 Task: Replay the basic training "Attack: Manual Dice Roll".
Action: Mouse moved to (705, 469)
Screenshot: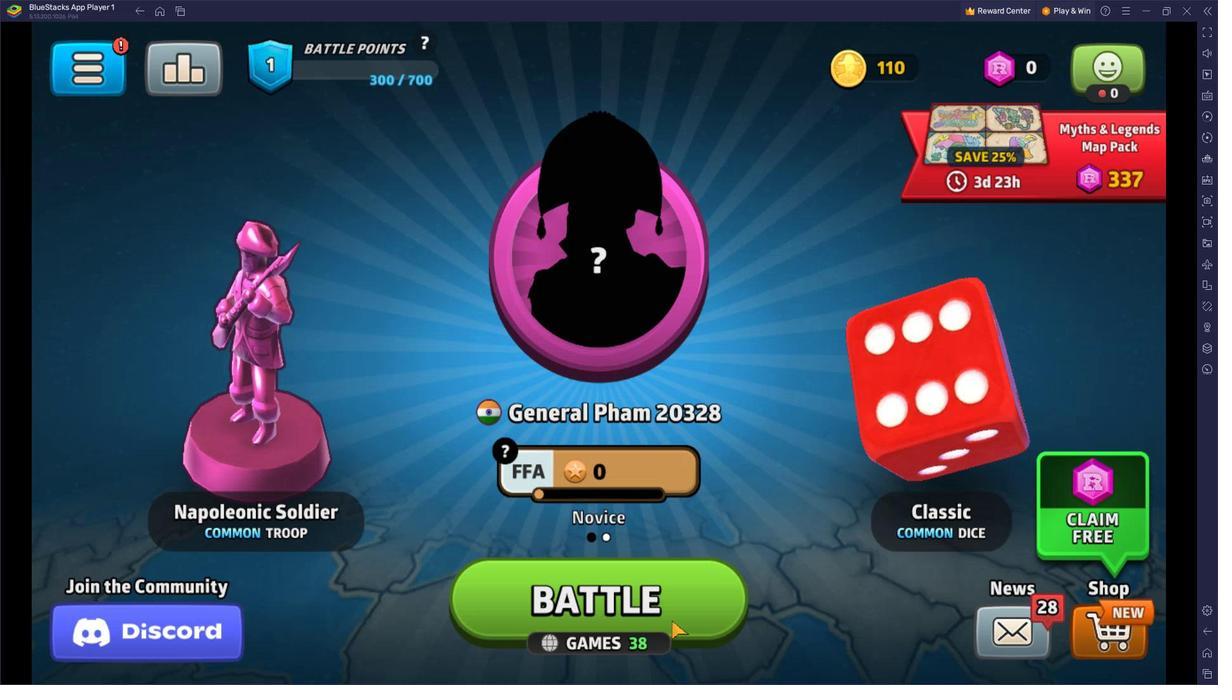 
Action: Mouse pressed left at (705, 469)
Screenshot: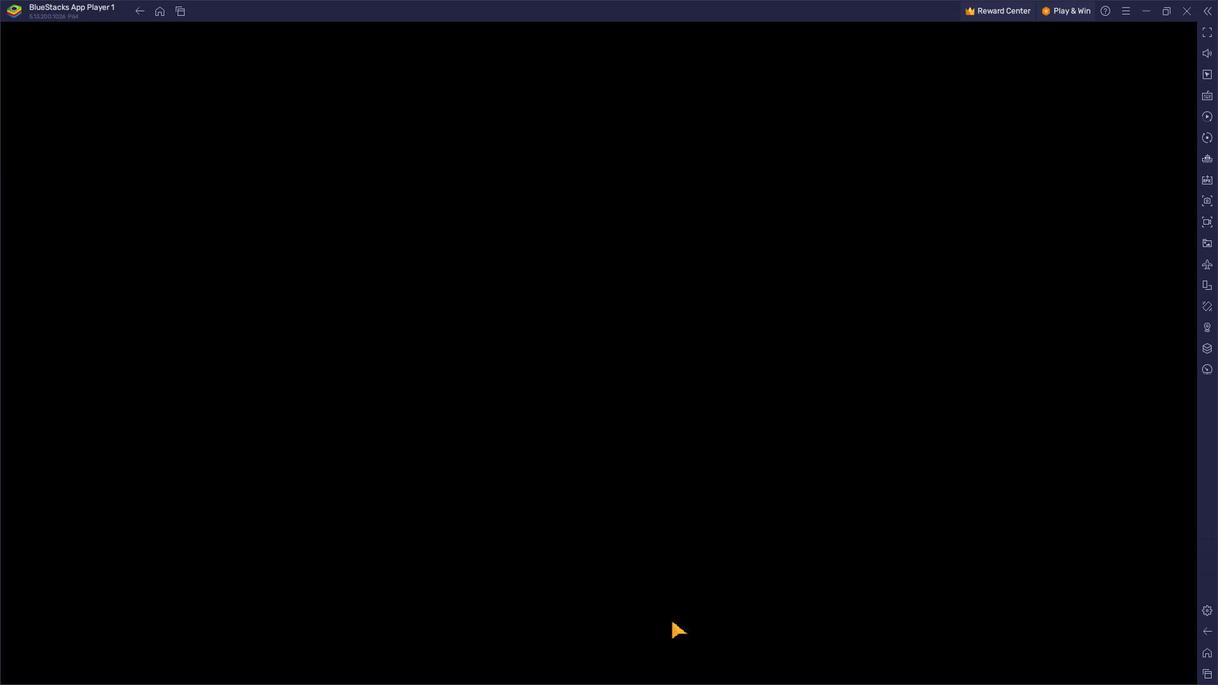 
Action: Mouse moved to (472, 446)
Screenshot: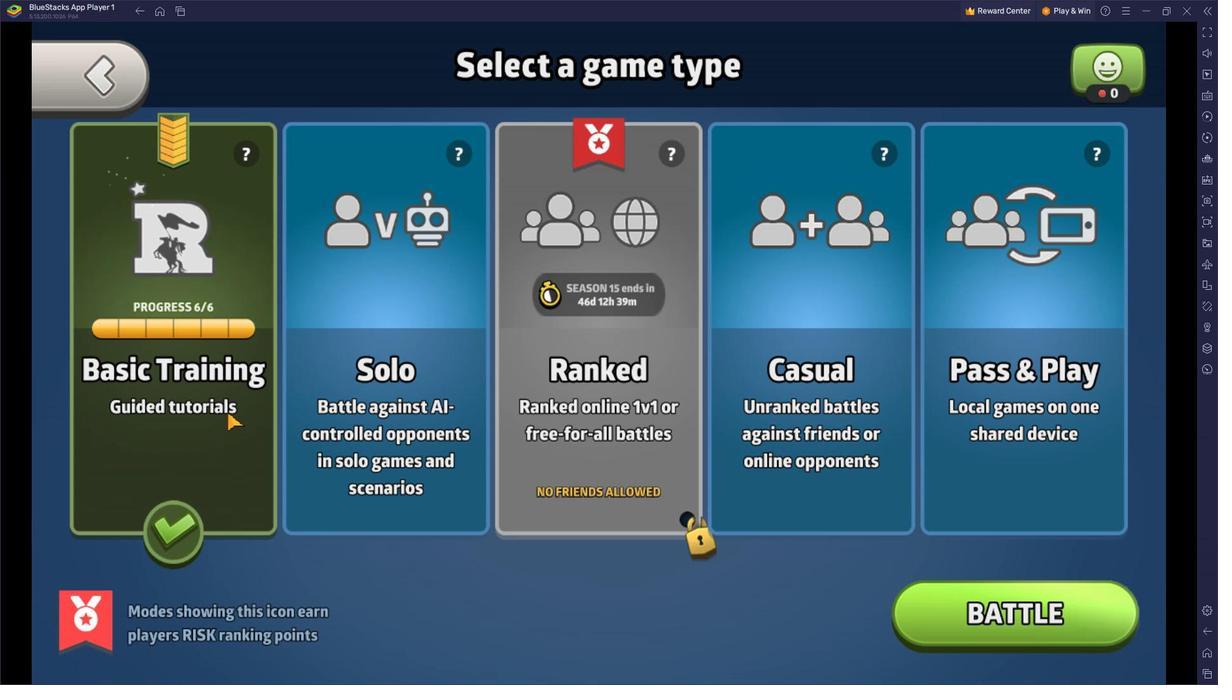 
Action: Mouse pressed left at (472, 446)
Screenshot: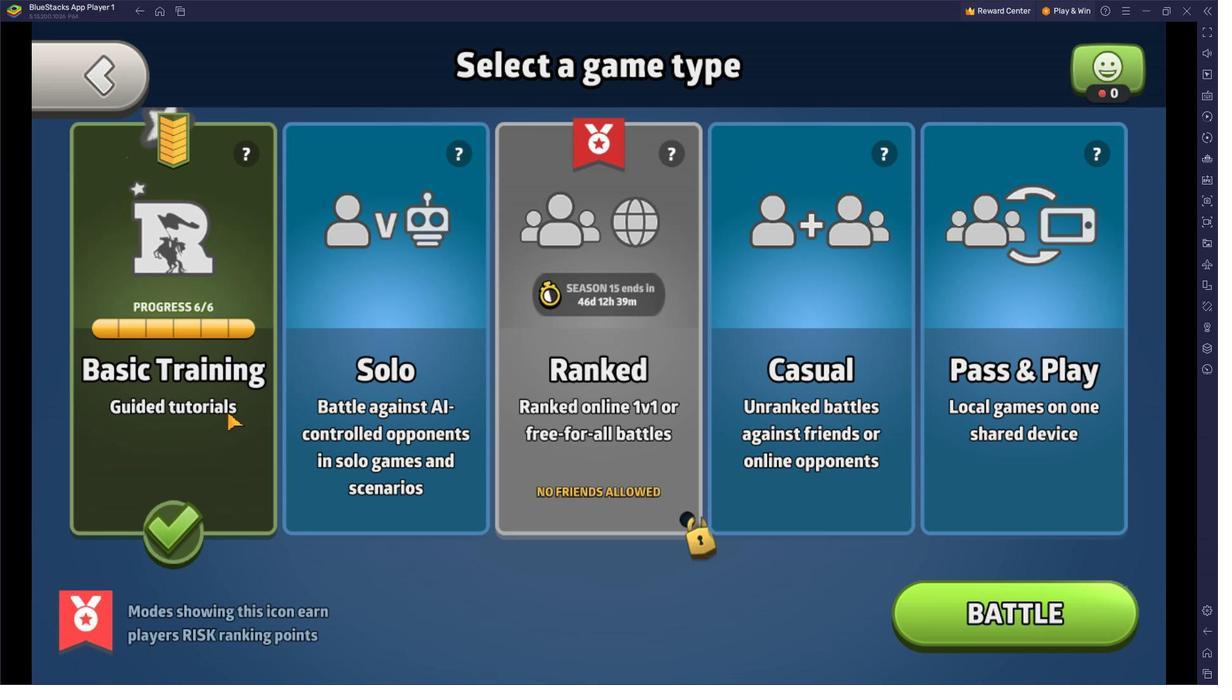 
Action: Mouse moved to (858, 468)
Screenshot: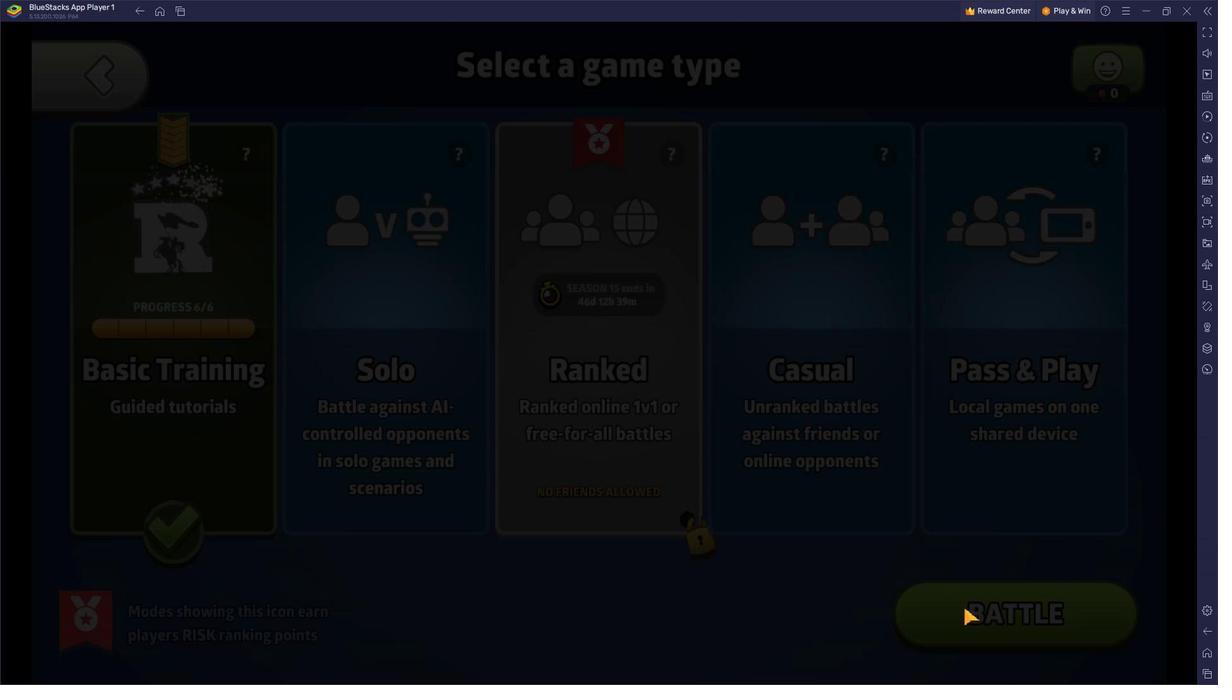 
Action: Mouse pressed left at (858, 468)
Screenshot: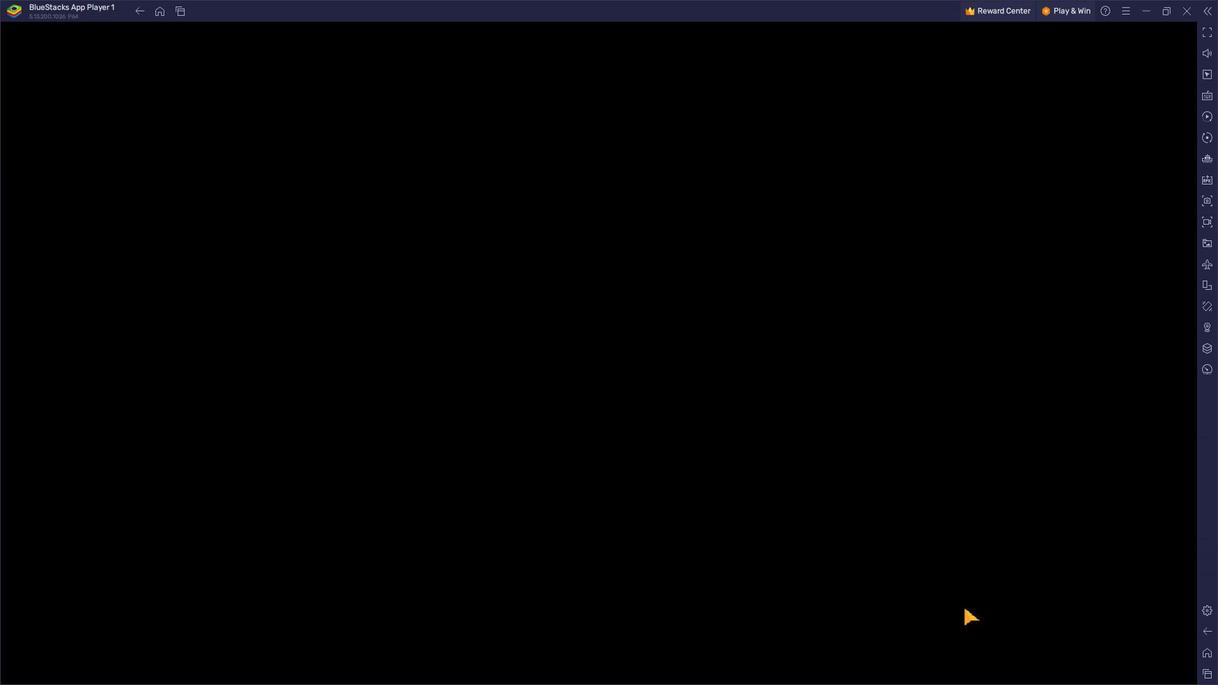 
Action: Mouse moved to (634, 469)
Screenshot: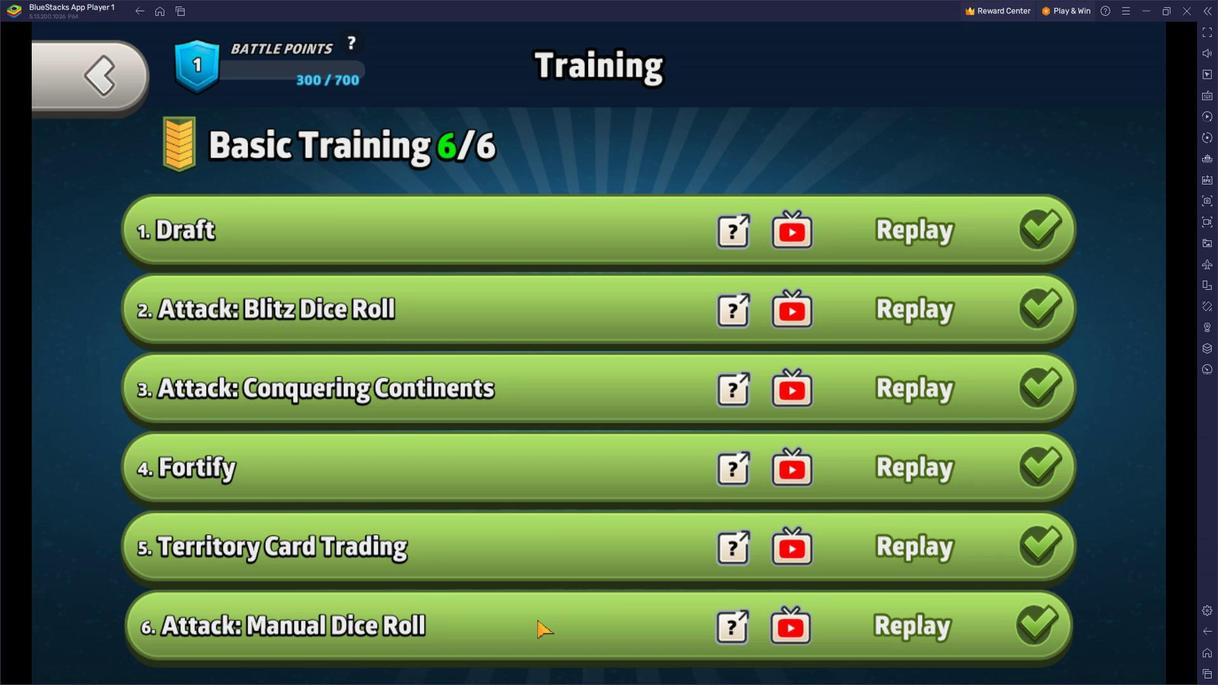 
Action: Mouse pressed left at (634, 469)
Screenshot: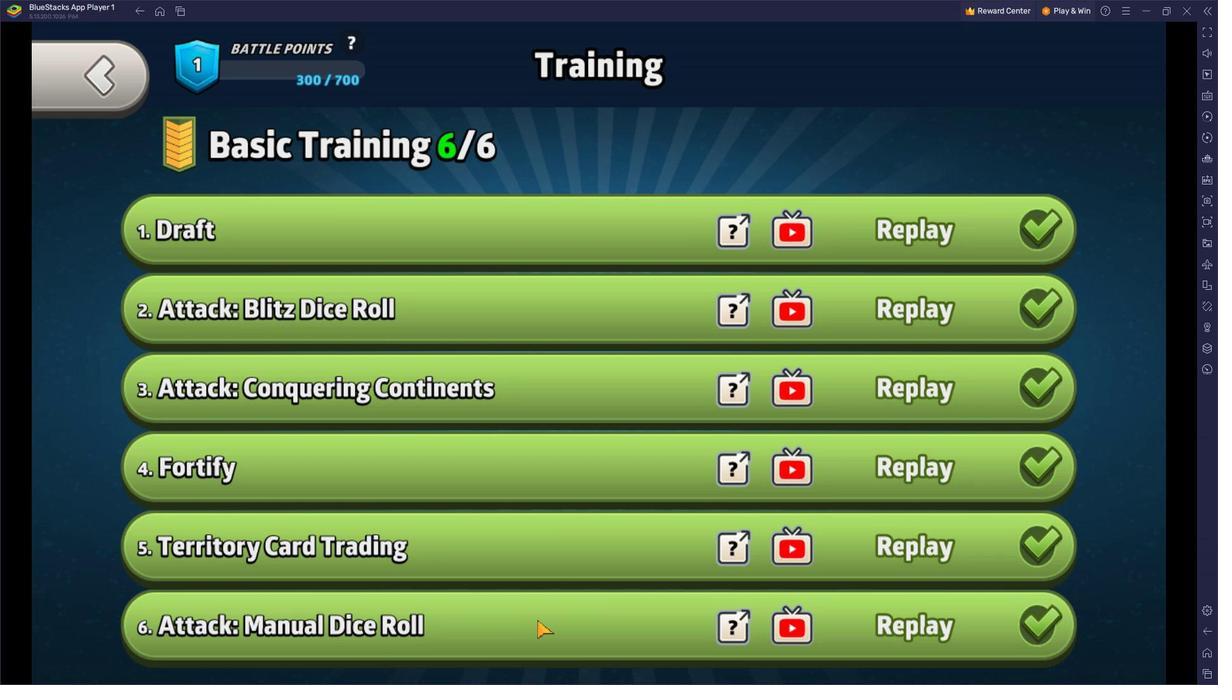 
Action: Mouse moved to (868, 453)
Screenshot: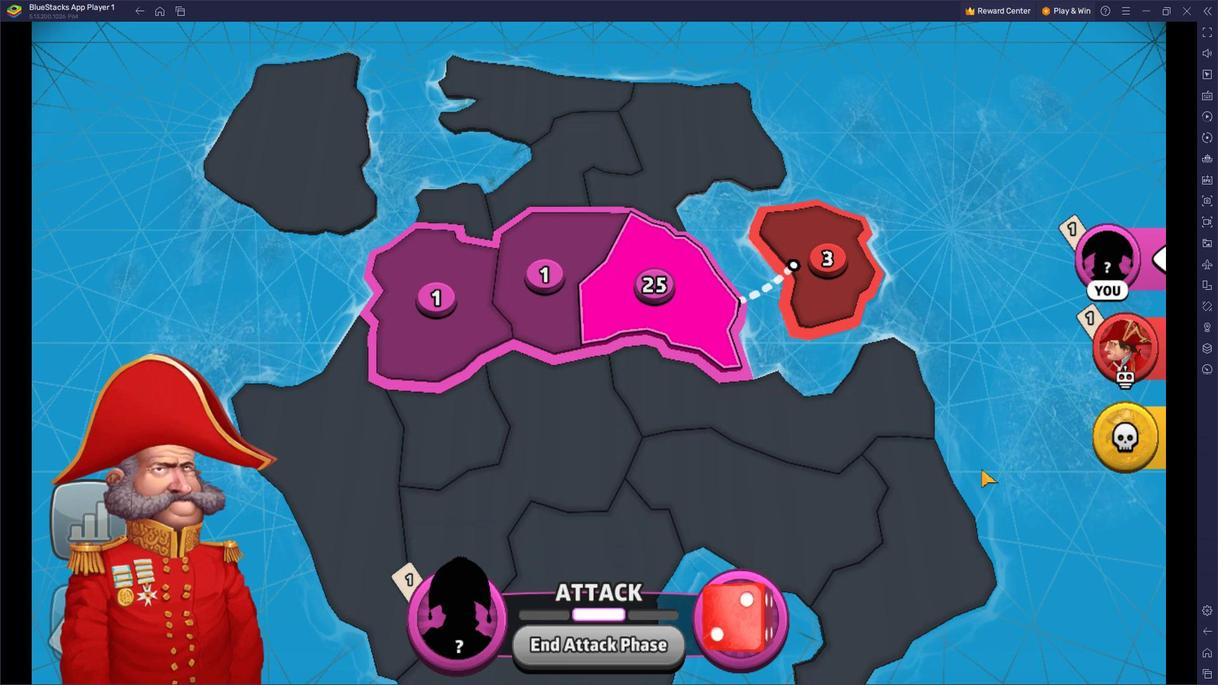 
Action: Mouse pressed left at (868, 453)
Screenshot: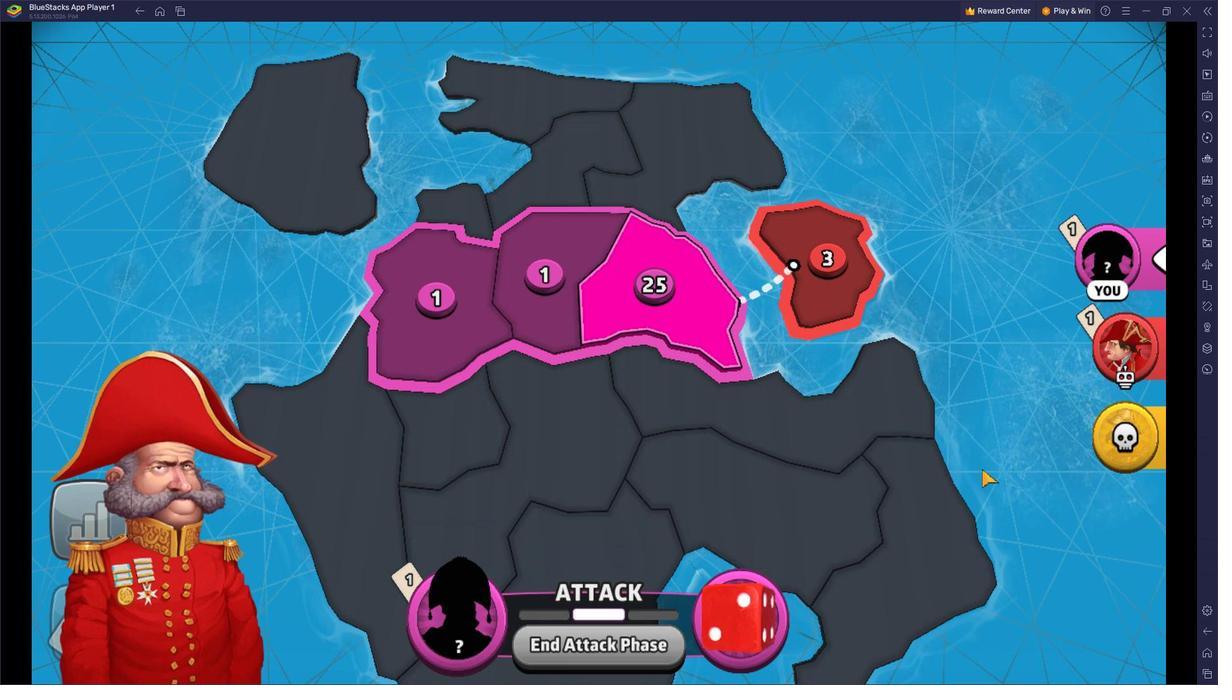 
Action: Mouse moved to (715, 433)
Screenshot: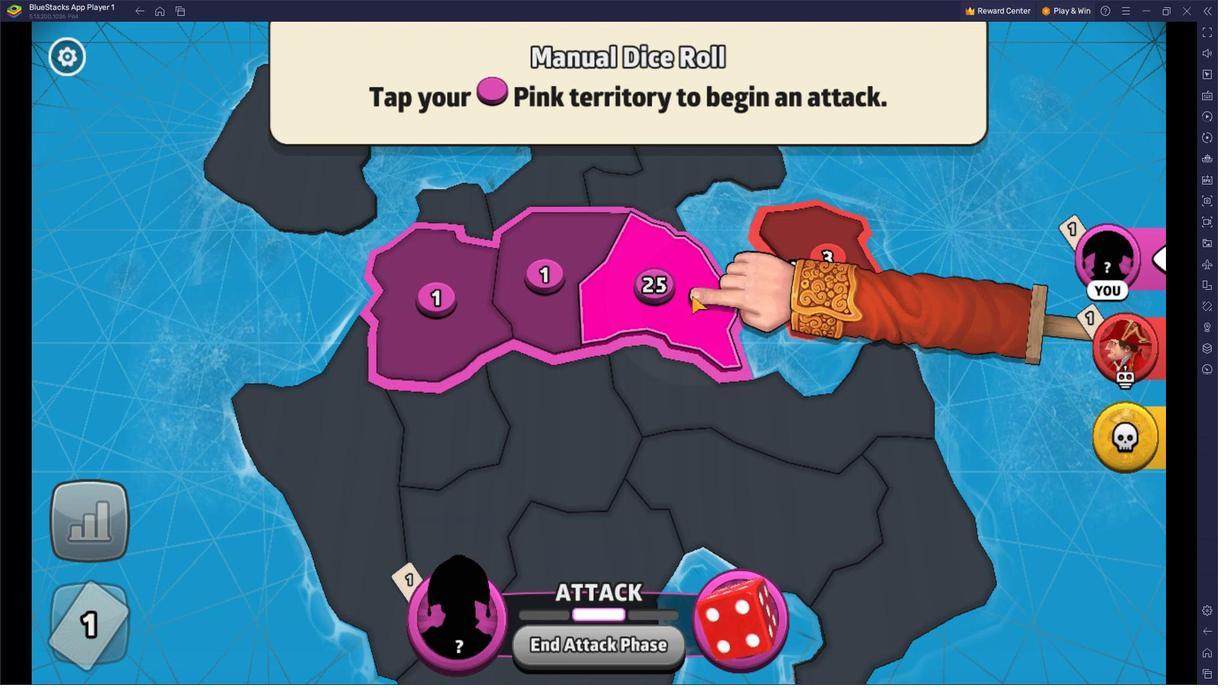
Action: Mouse pressed left at (715, 433)
Screenshot: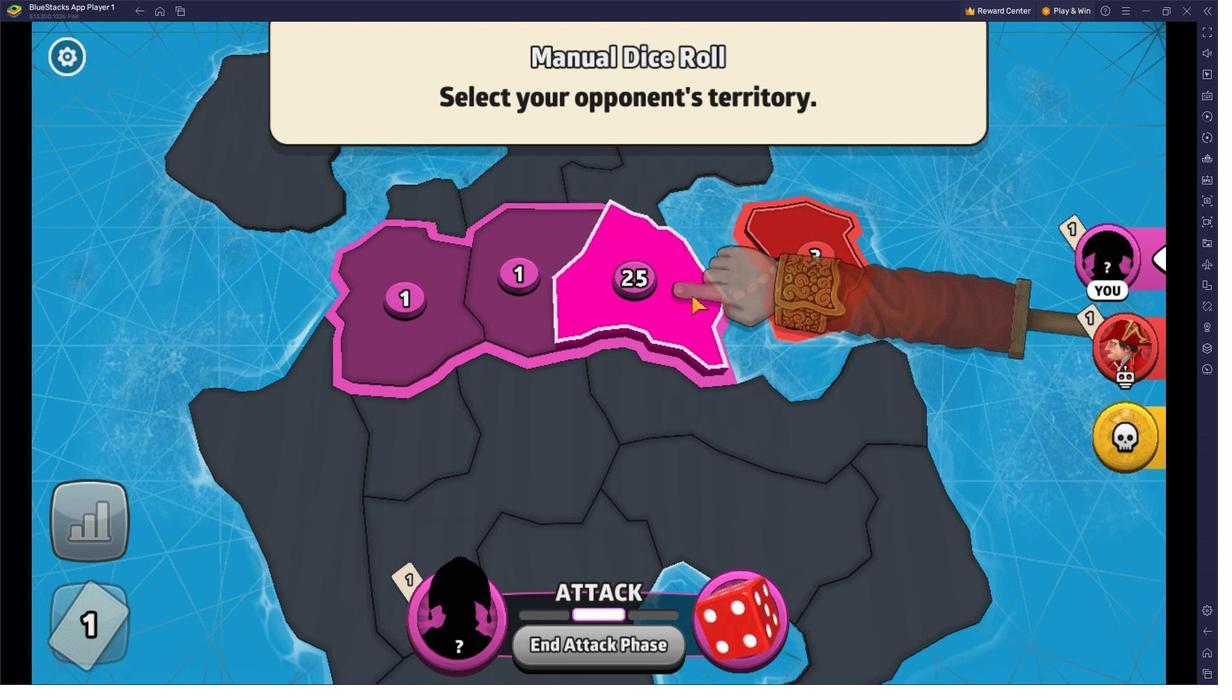 
Action: Mouse moved to (732, 426)
Screenshot: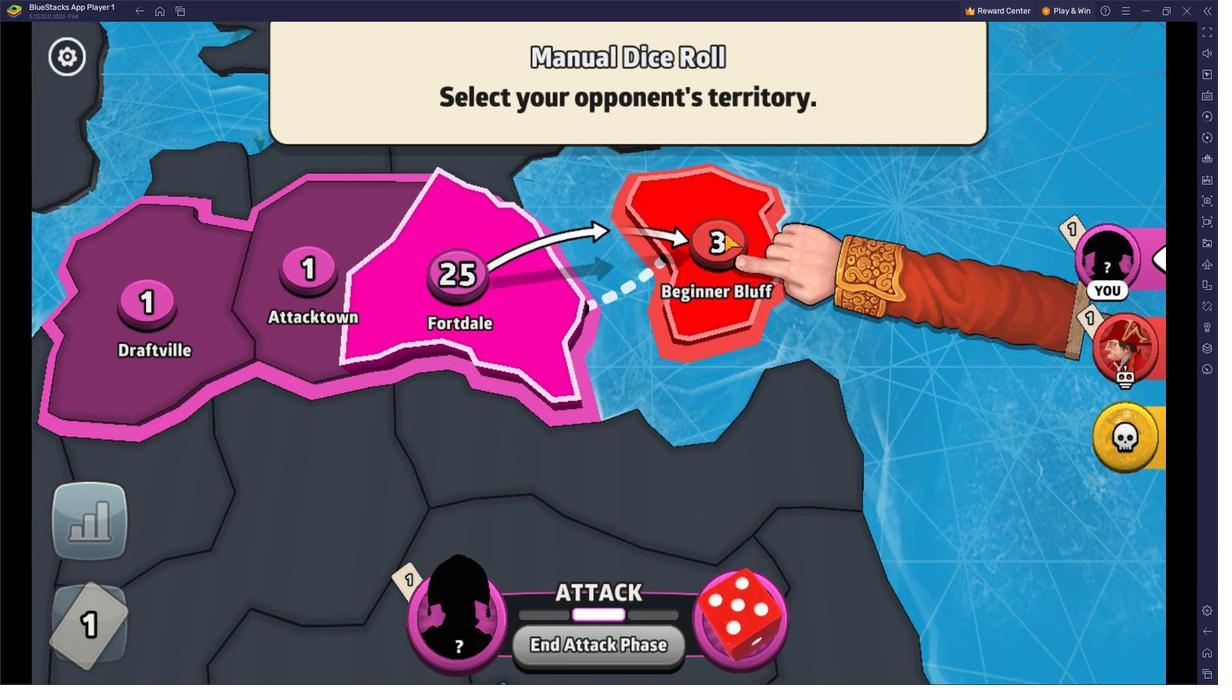 
Action: Mouse pressed left at (732, 426)
Screenshot: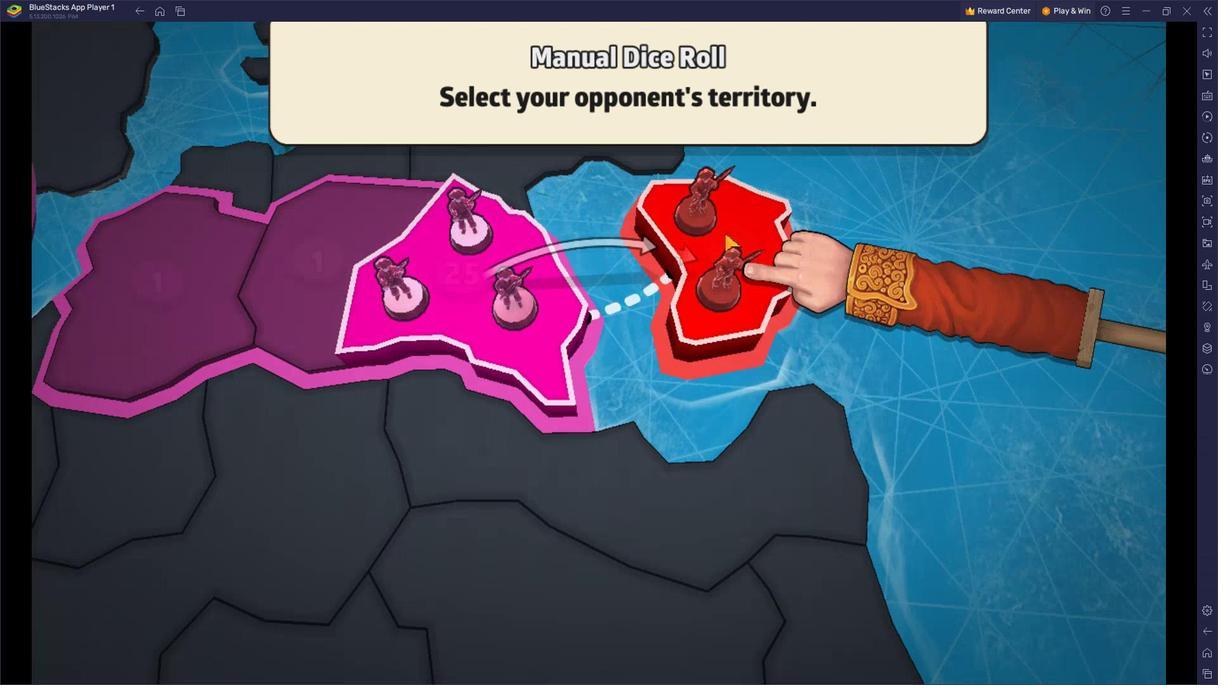 
Action: Mouse moved to (639, 450)
Screenshot: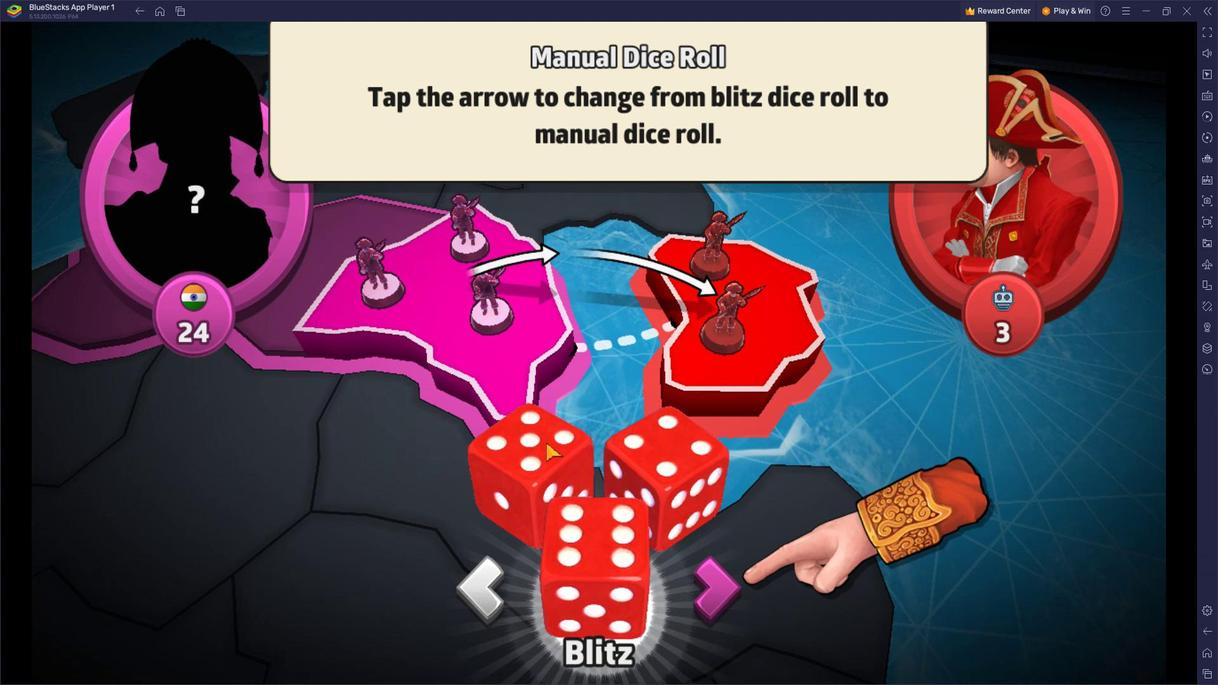 
Action: Mouse pressed left at (639, 450)
Screenshot: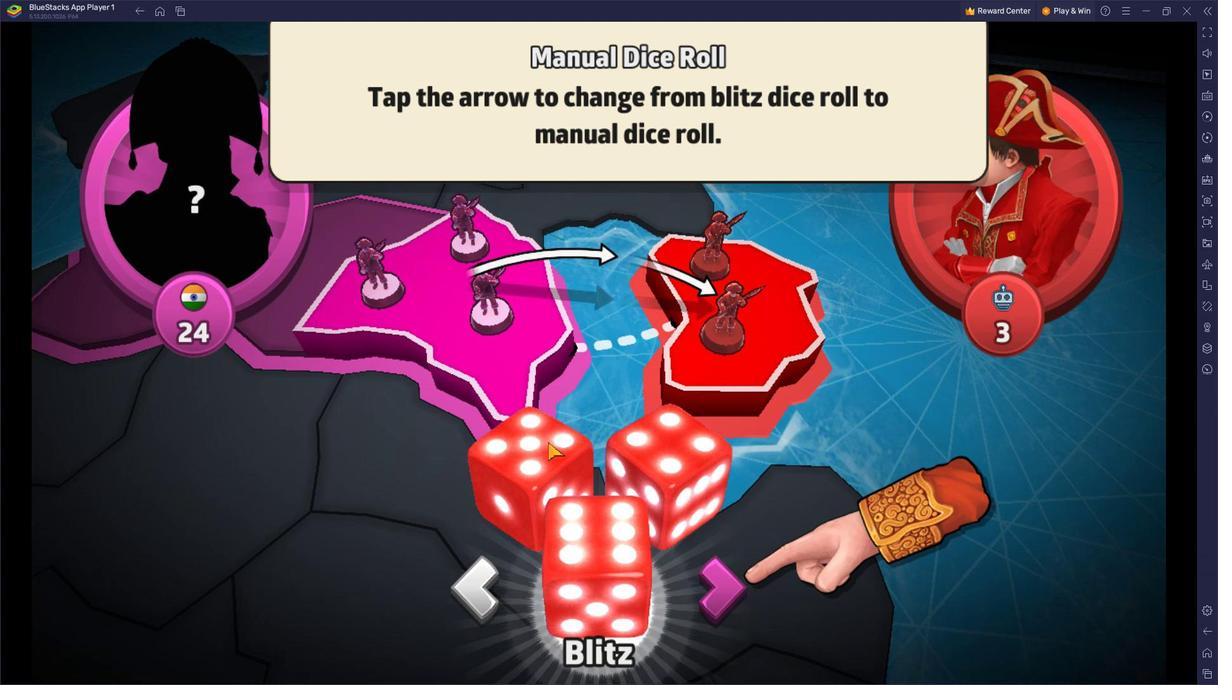 
Action: Mouse moved to (705, 451)
Screenshot: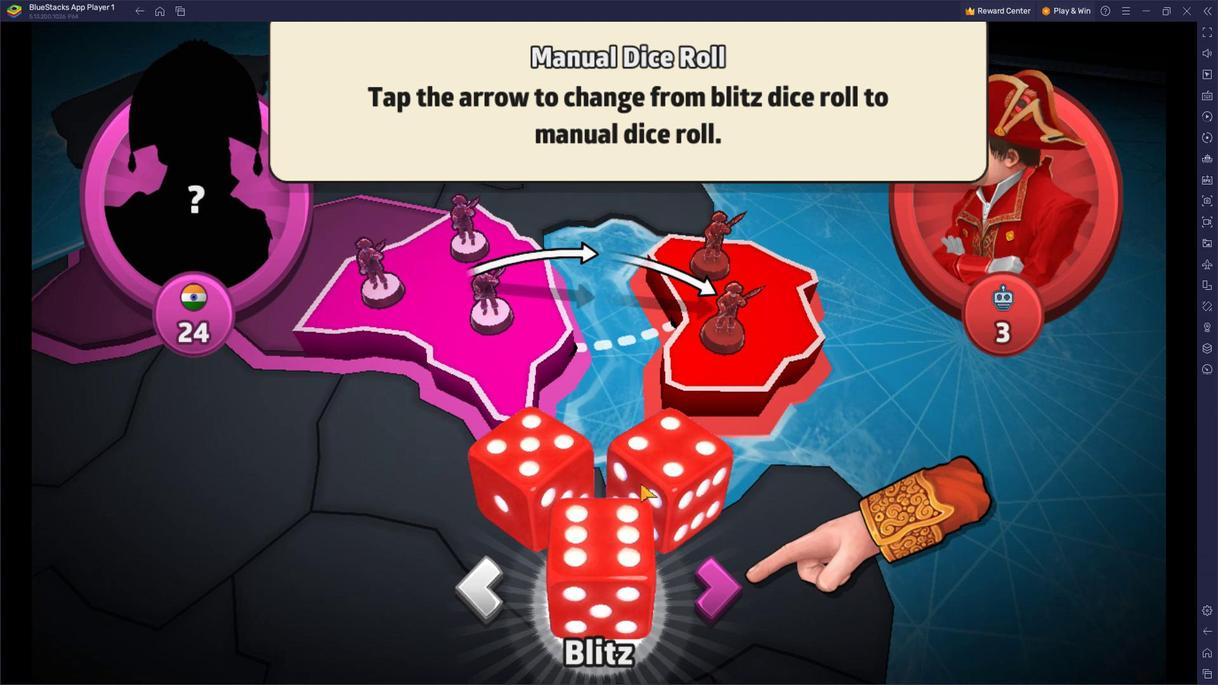 
Action: Mouse pressed left at (705, 451)
Screenshot: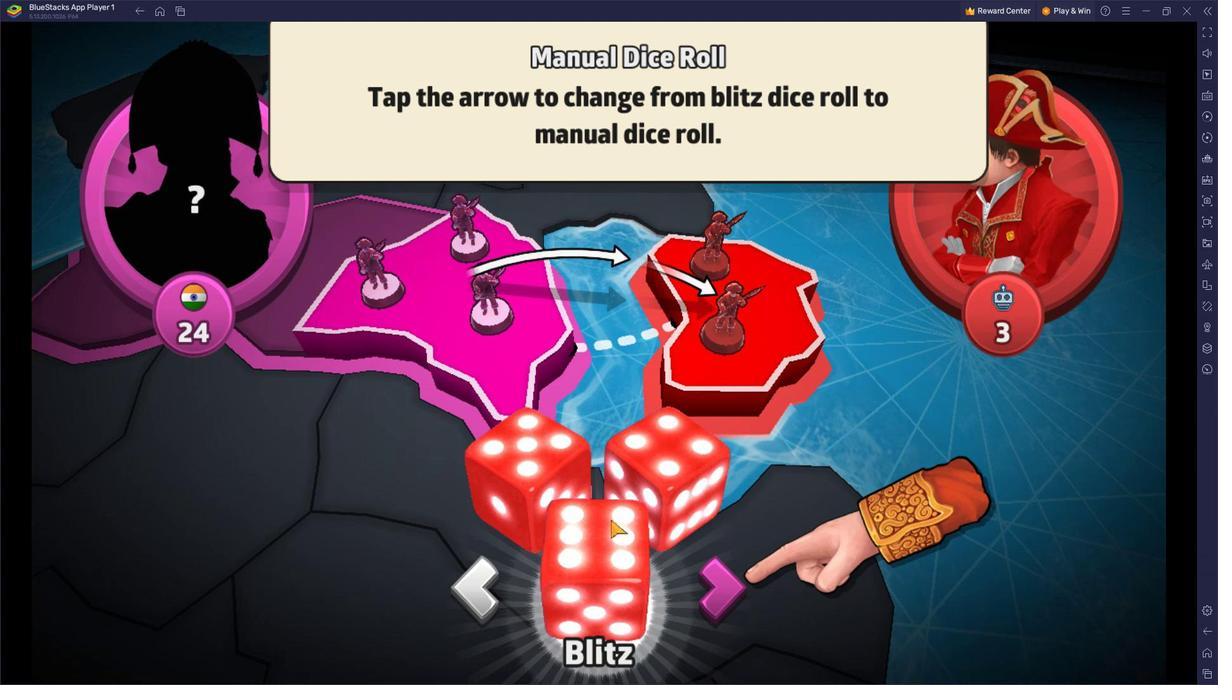 
Action: Mouse moved to (668, 460)
Screenshot: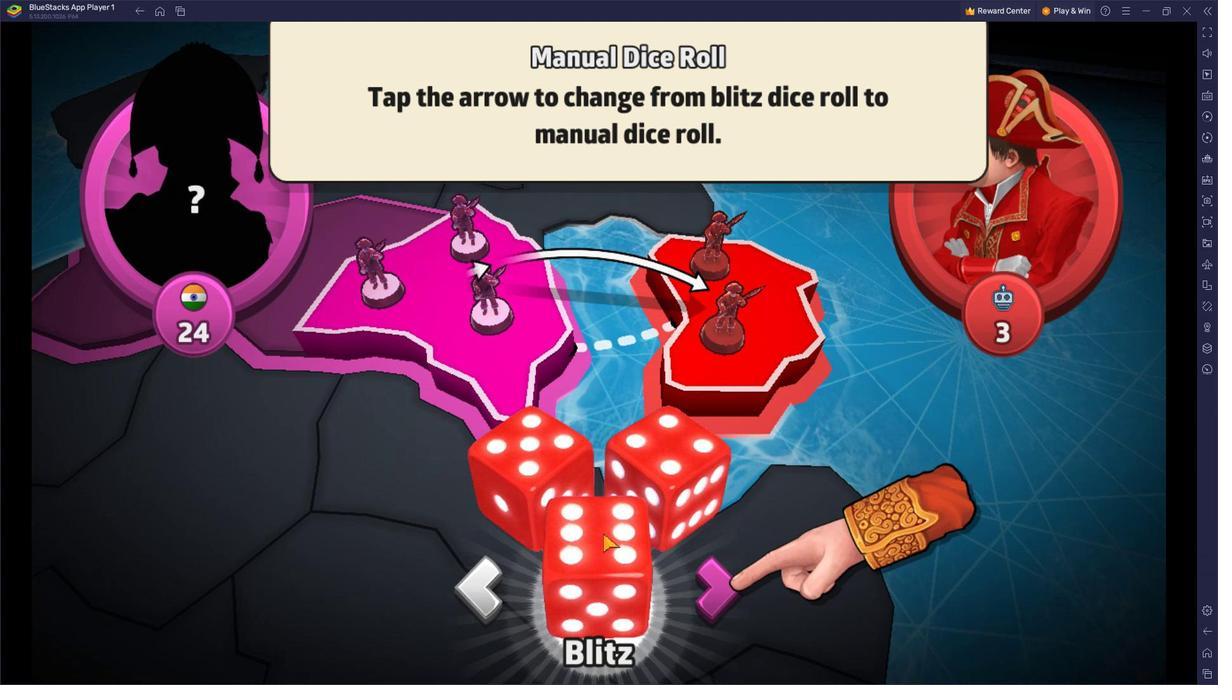 
Action: Mouse pressed left at (668, 460)
Screenshot: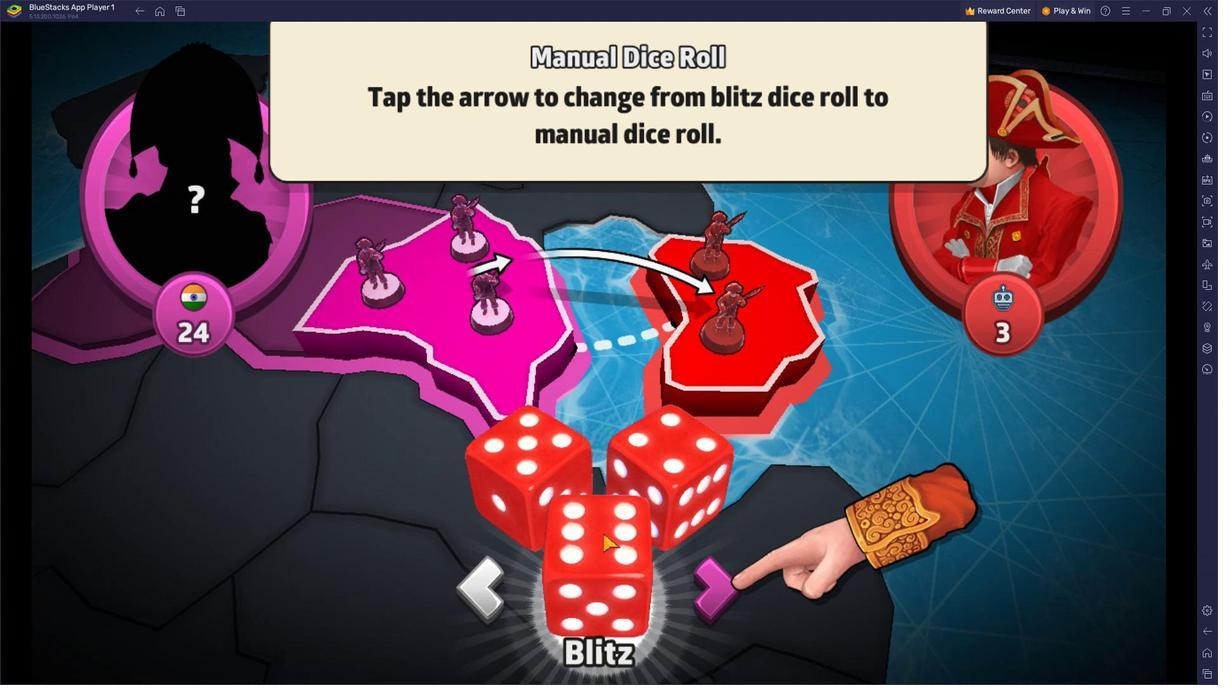 
Action: Mouse moved to (732, 435)
Screenshot: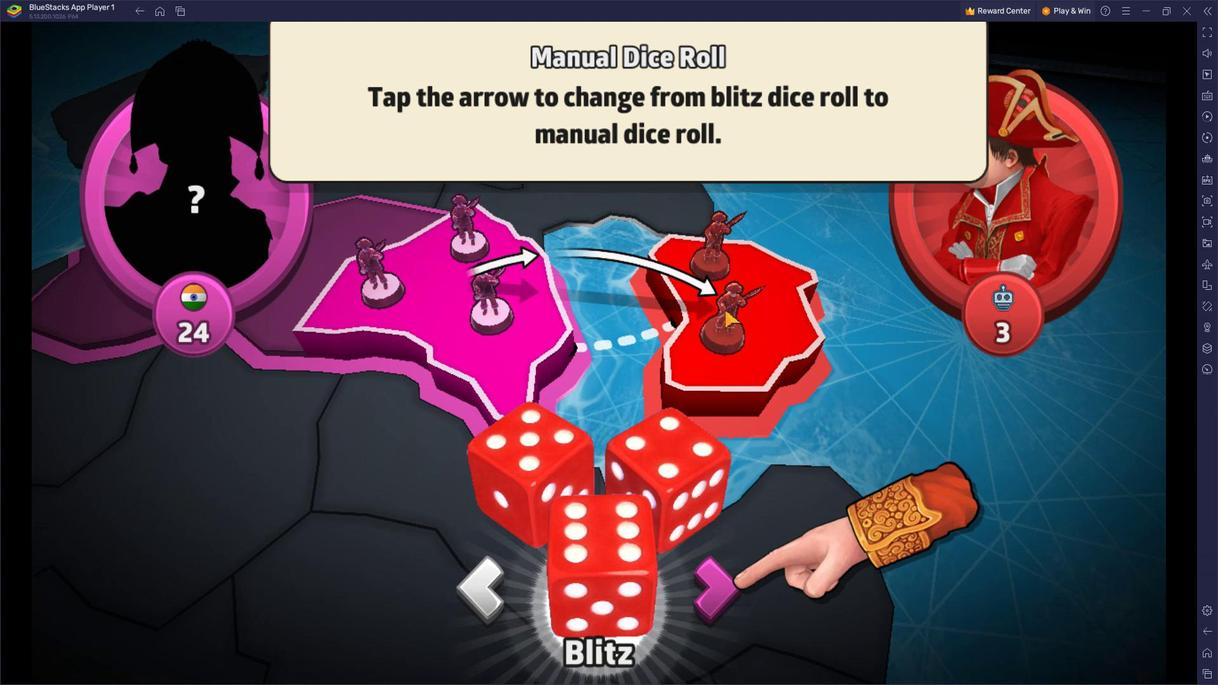 
Action: Mouse pressed left at (732, 435)
Screenshot: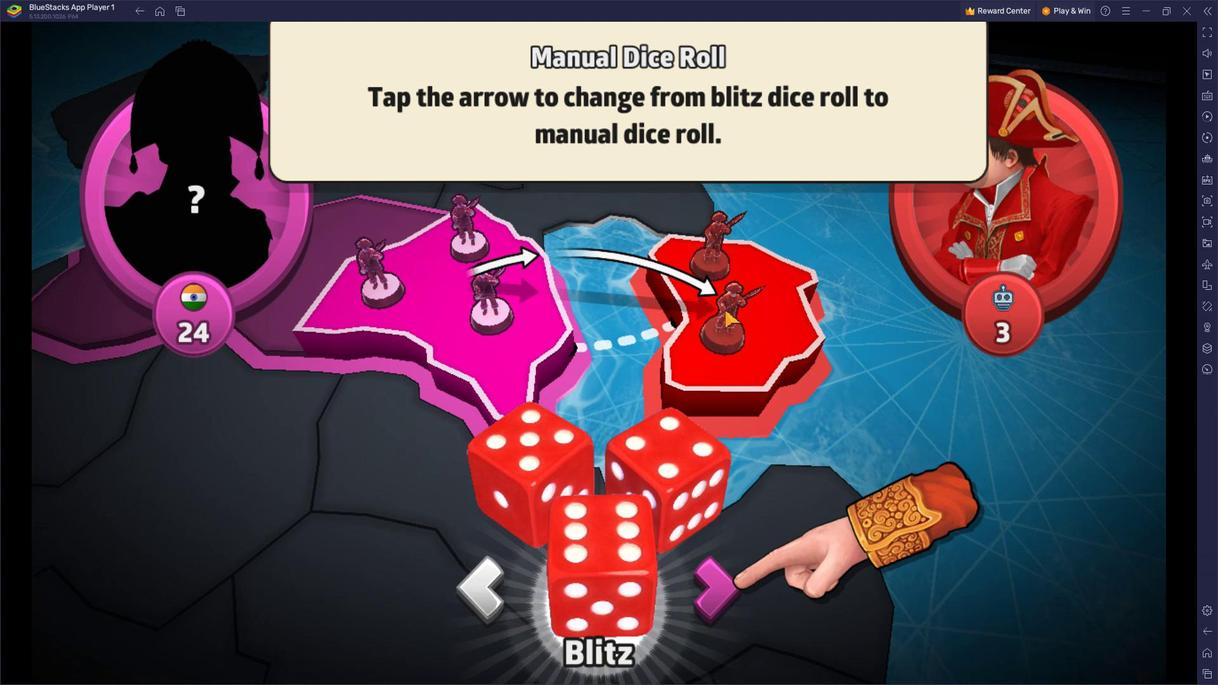 
Action: Mouse moved to (629, 448)
Screenshot: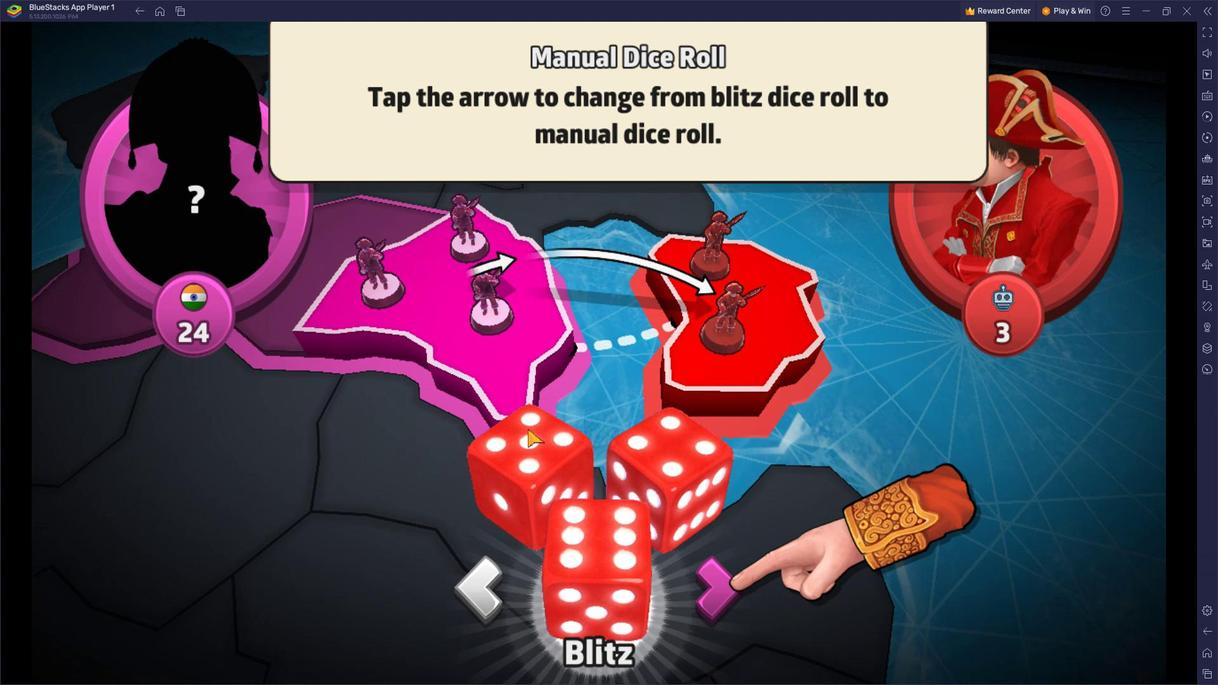 
Action: Mouse pressed left at (629, 448)
Screenshot: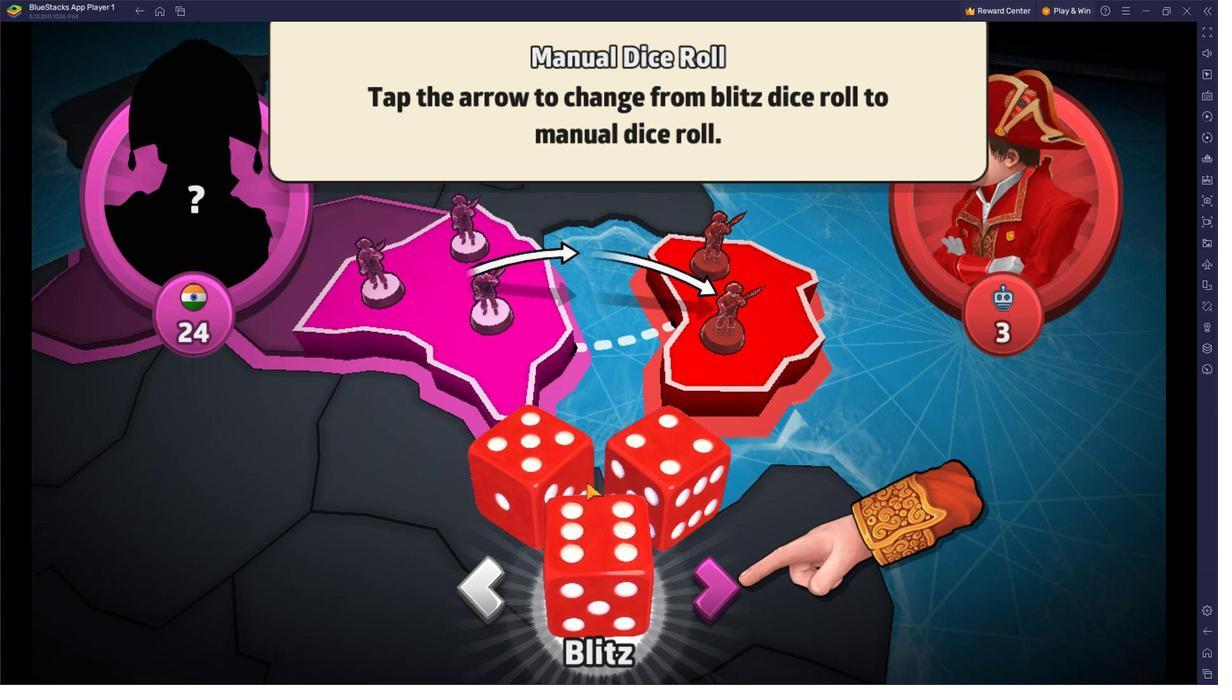 
Action: Mouse moved to (668, 460)
Screenshot: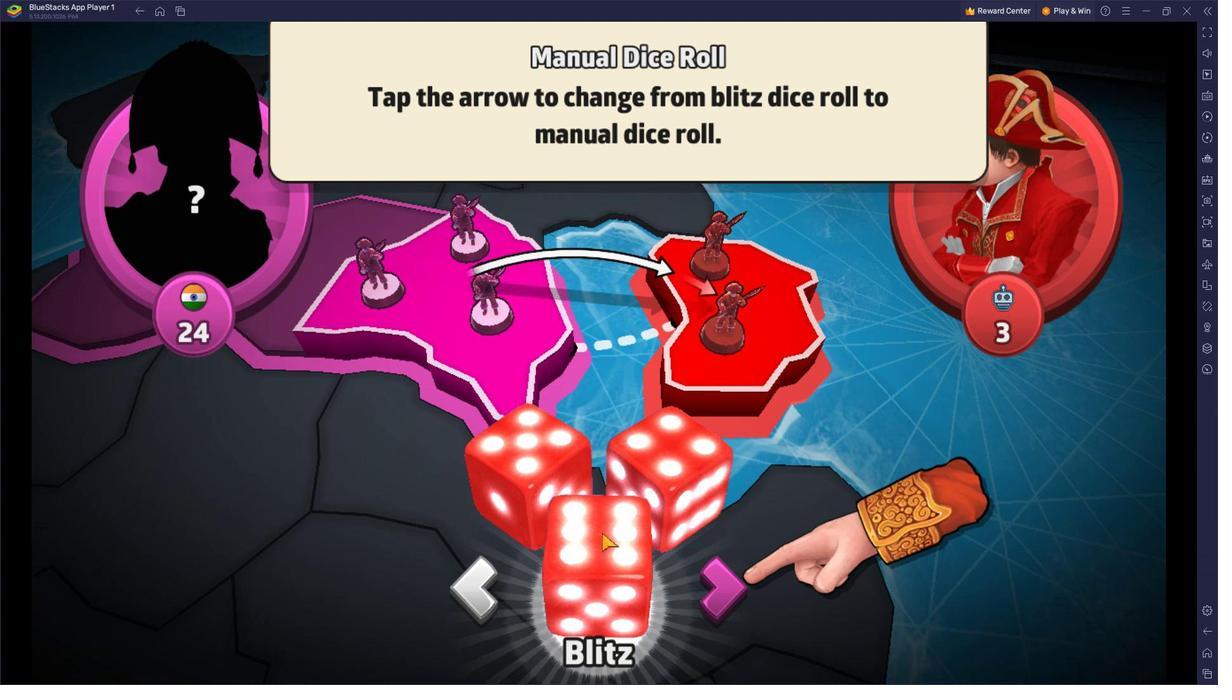 
Action: Mouse pressed left at (668, 460)
Screenshot: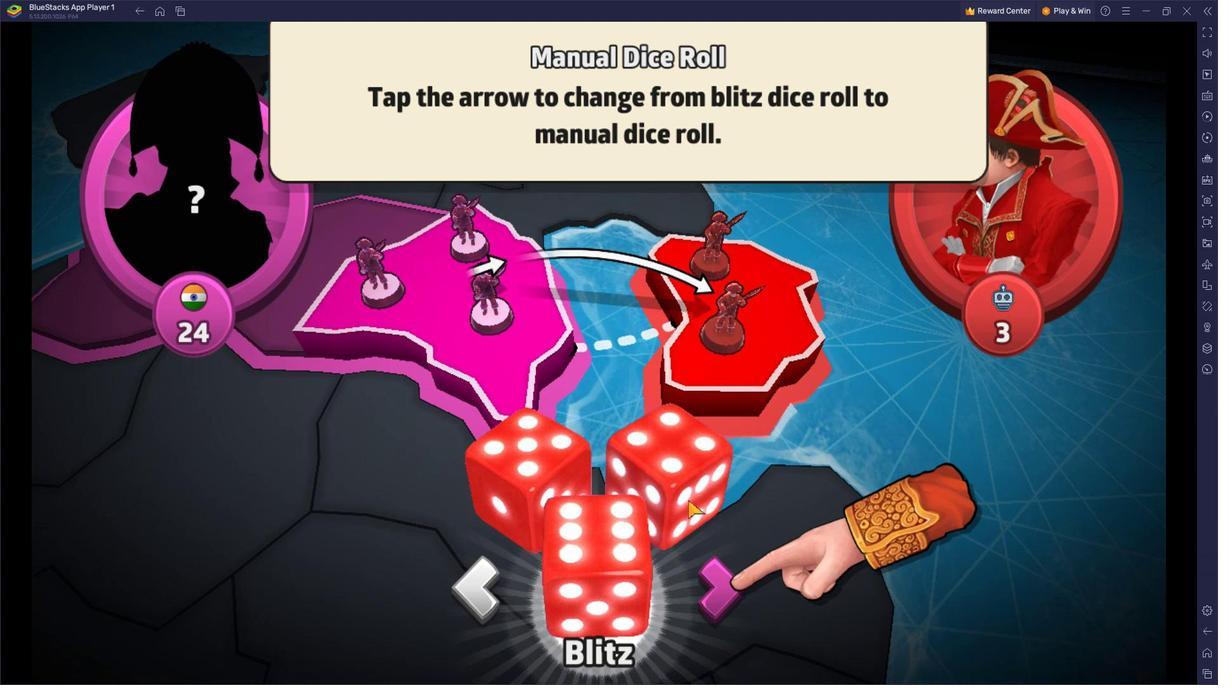 
Action: Mouse moved to (724, 452)
Screenshot: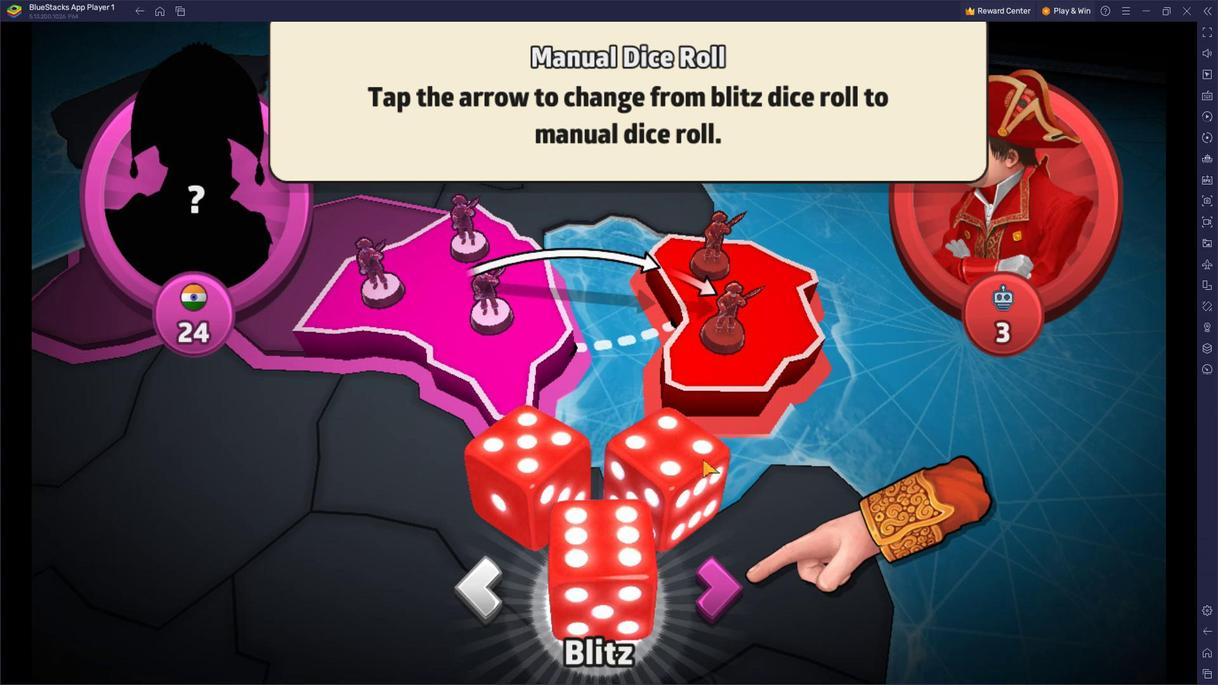 
Action: Mouse pressed left at (724, 452)
Screenshot: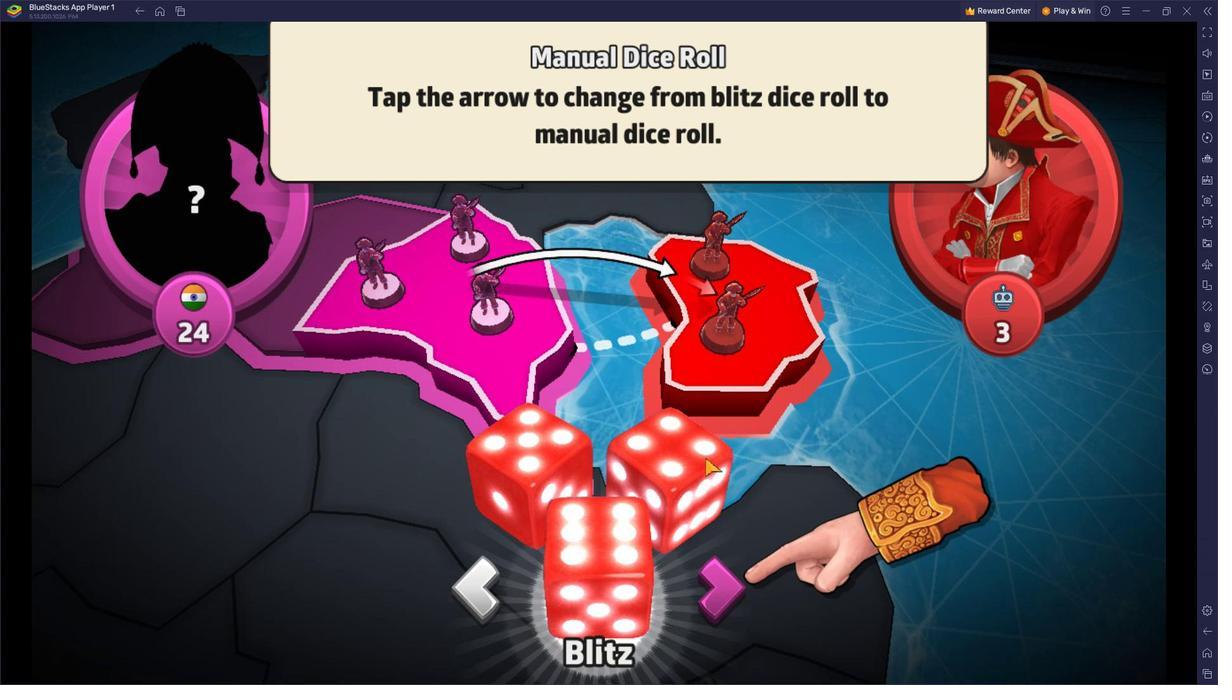 
Action: Mouse moved to (882, 437)
Screenshot: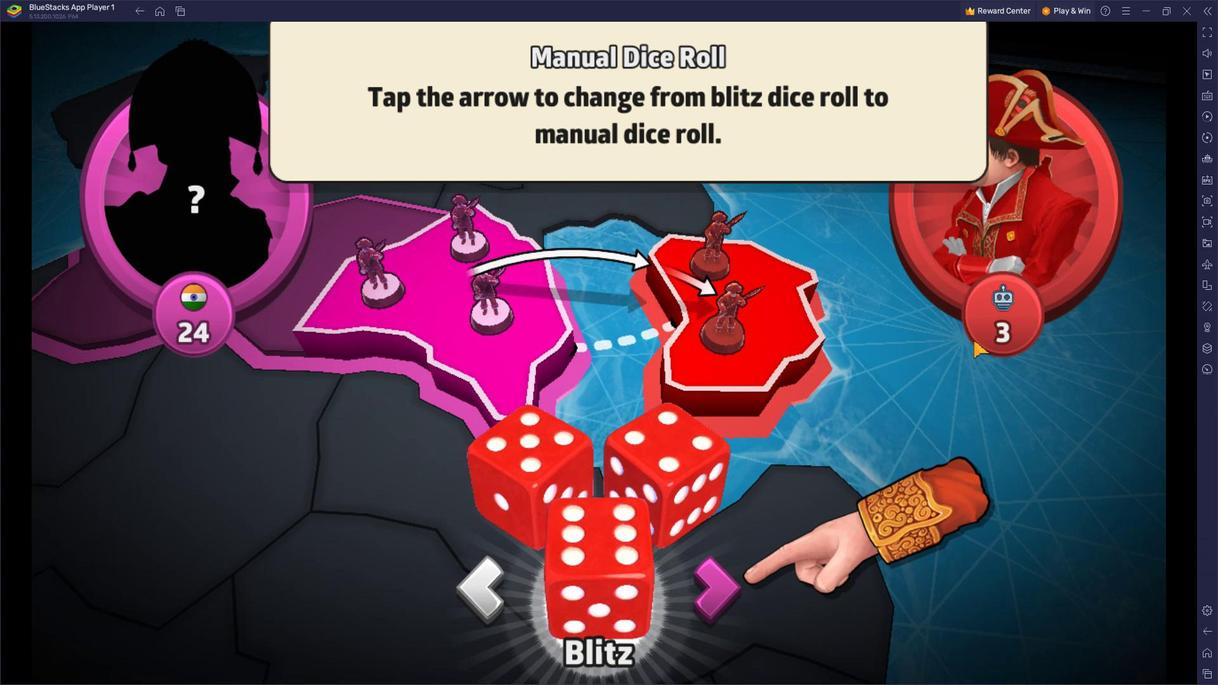 
Action: Mouse pressed left at (882, 437)
Screenshot: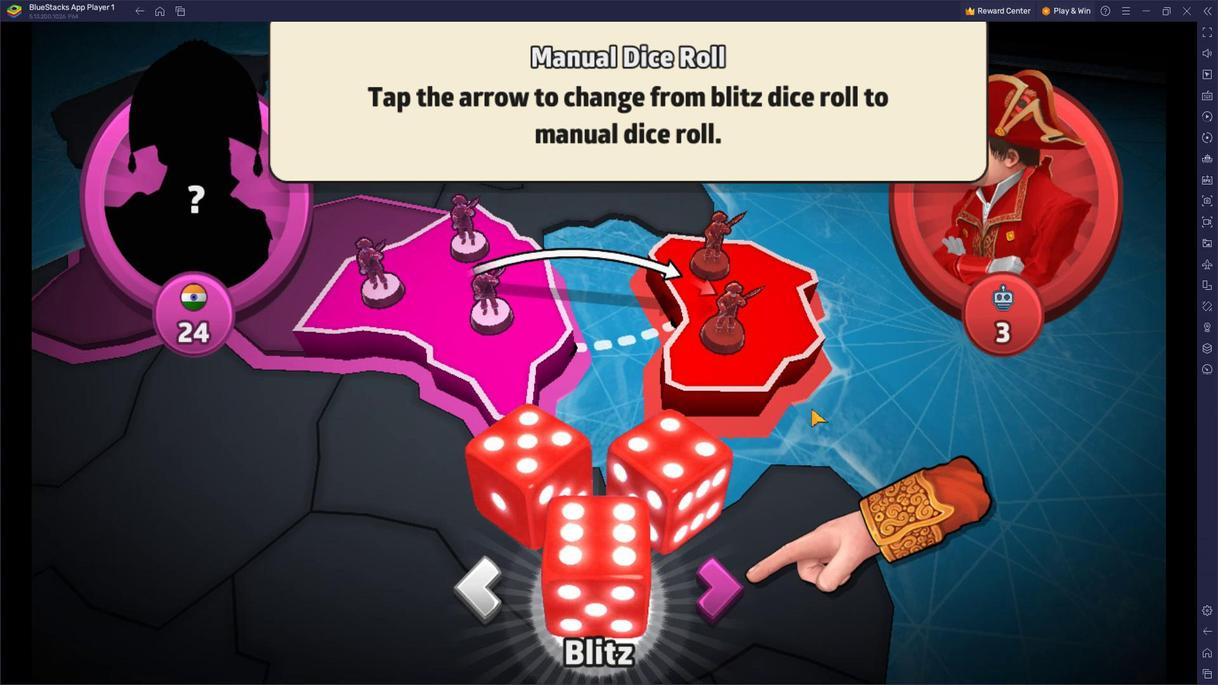 
Action: Mouse moved to (714, 451)
Screenshot: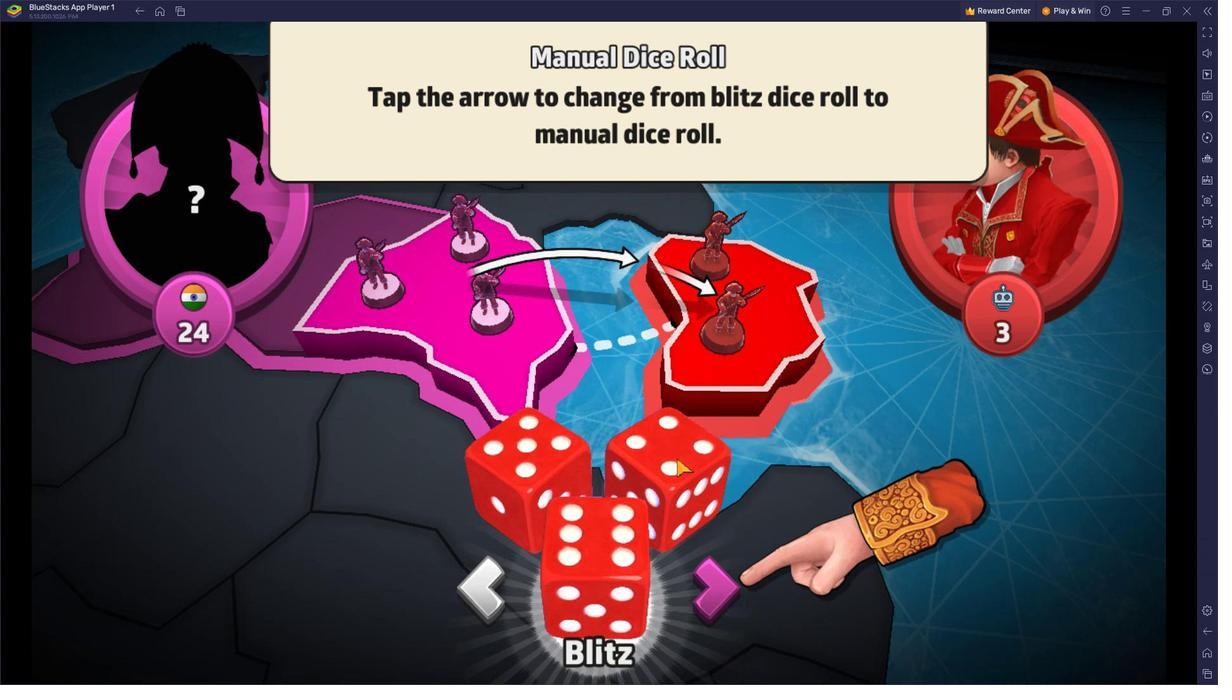 
Action: Mouse pressed left at (714, 451)
Screenshot: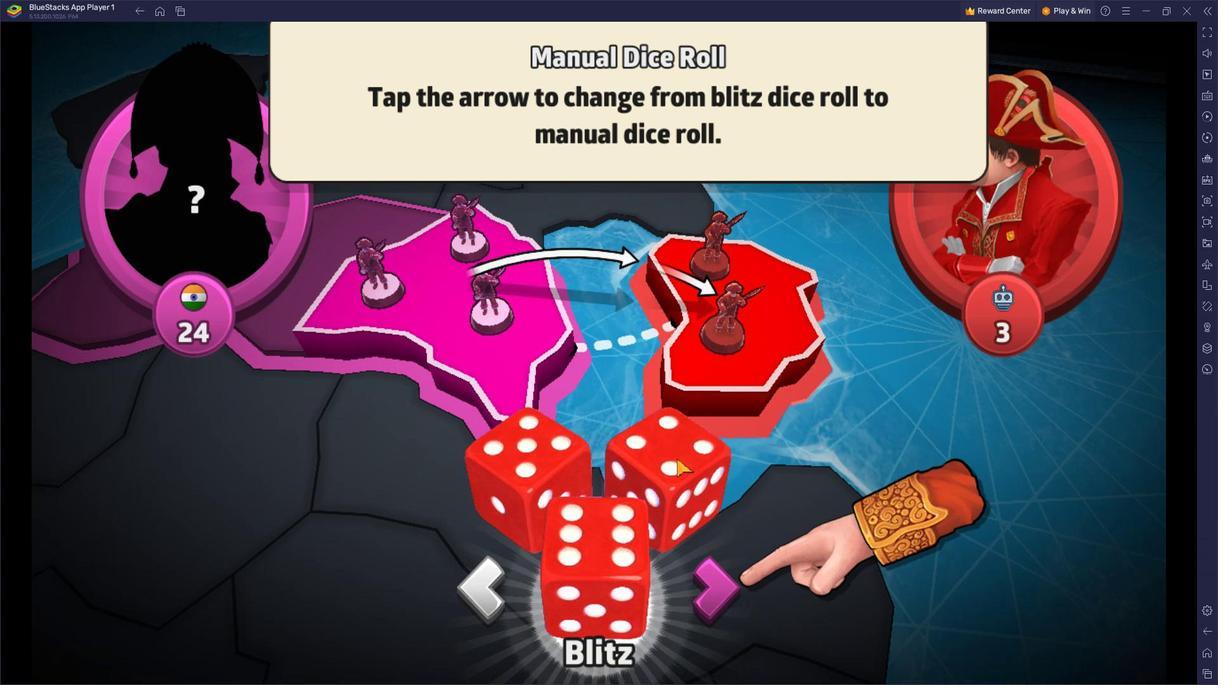 
Action: Mouse moved to (613, 455)
Screenshot: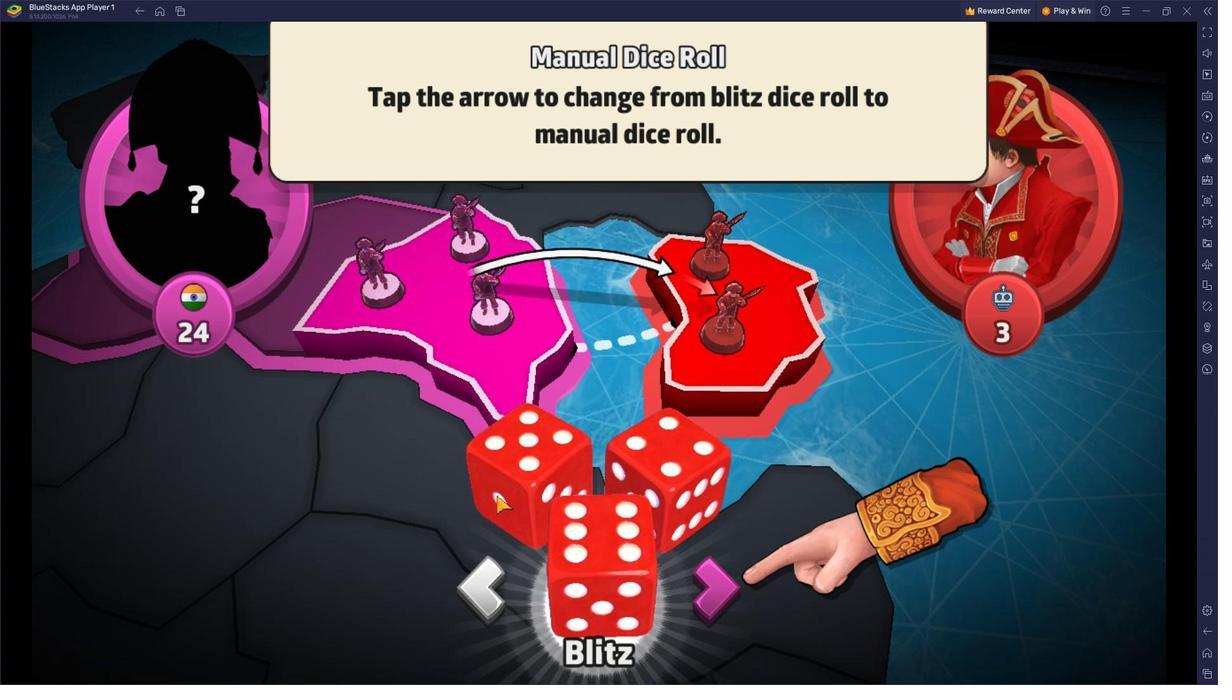 
Action: Mouse pressed left at (613, 455)
Screenshot: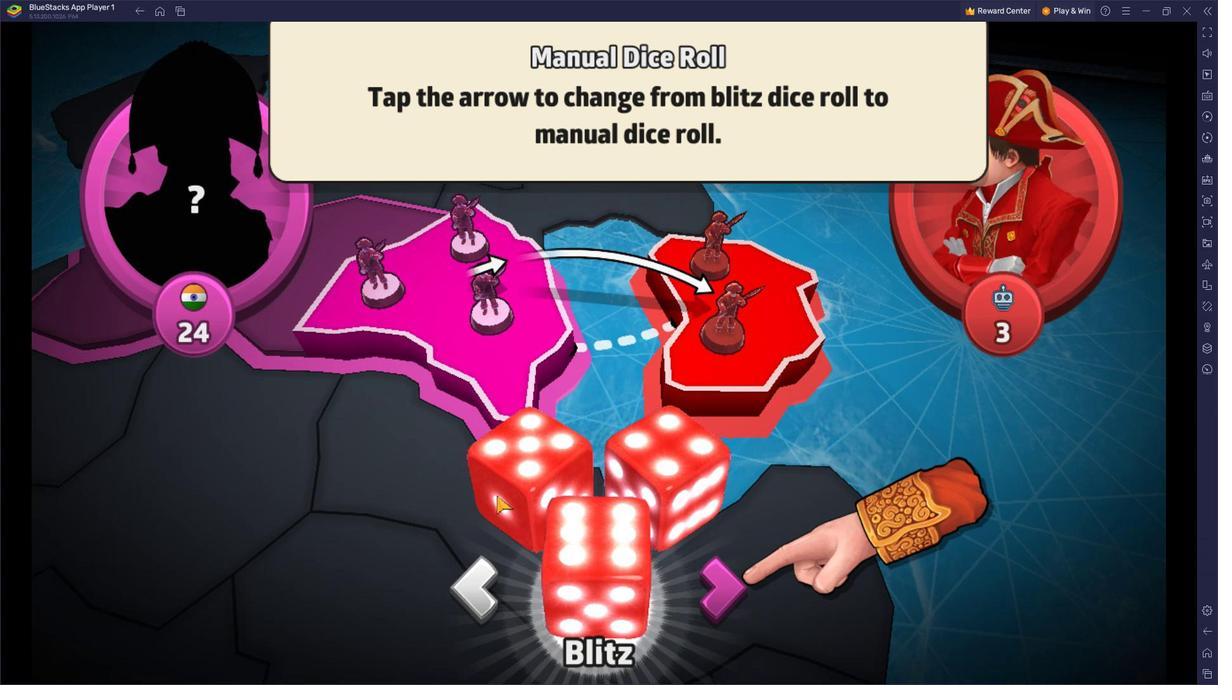 
Action: Mouse moved to (648, 454)
Screenshot: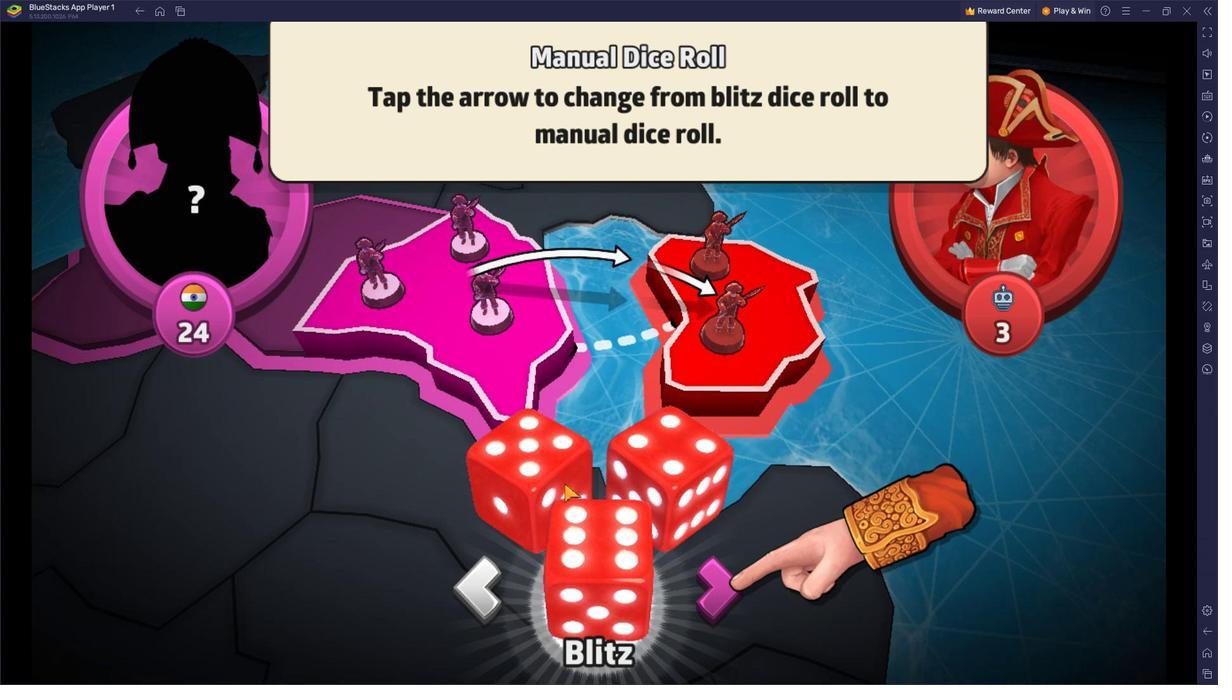 
Action: Mouse pressed left at (648, 454)
Screenshot: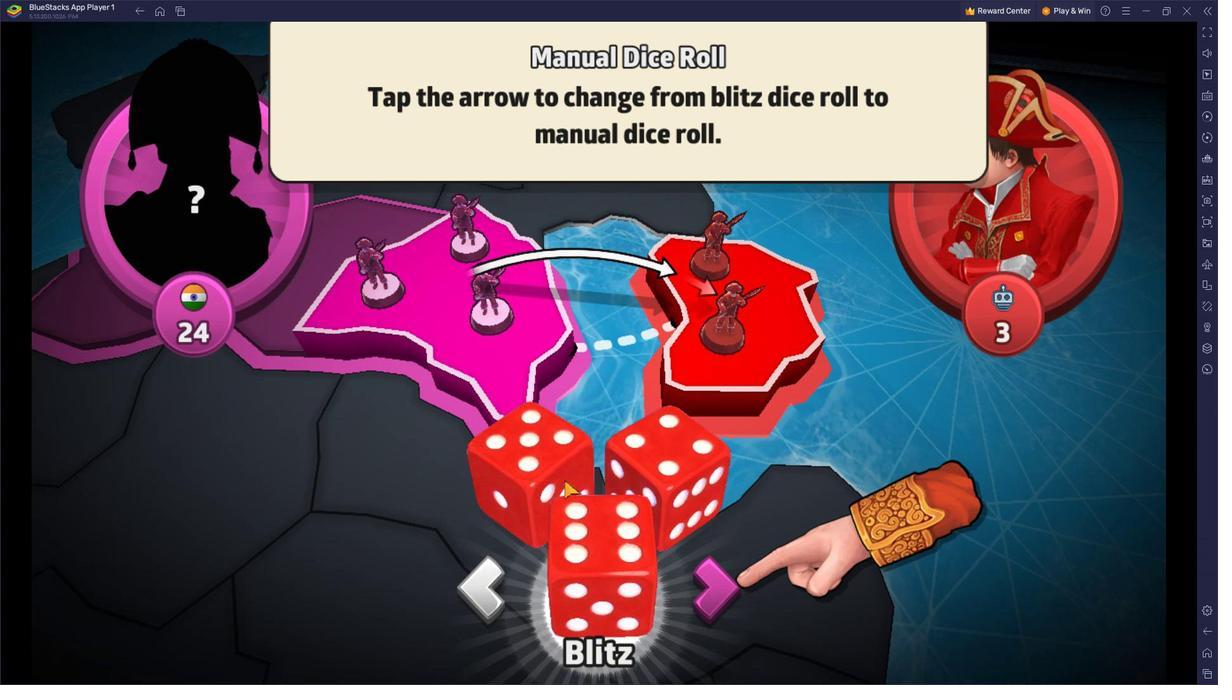 
Action: Mouse moved to (738, 435)
Screenshot: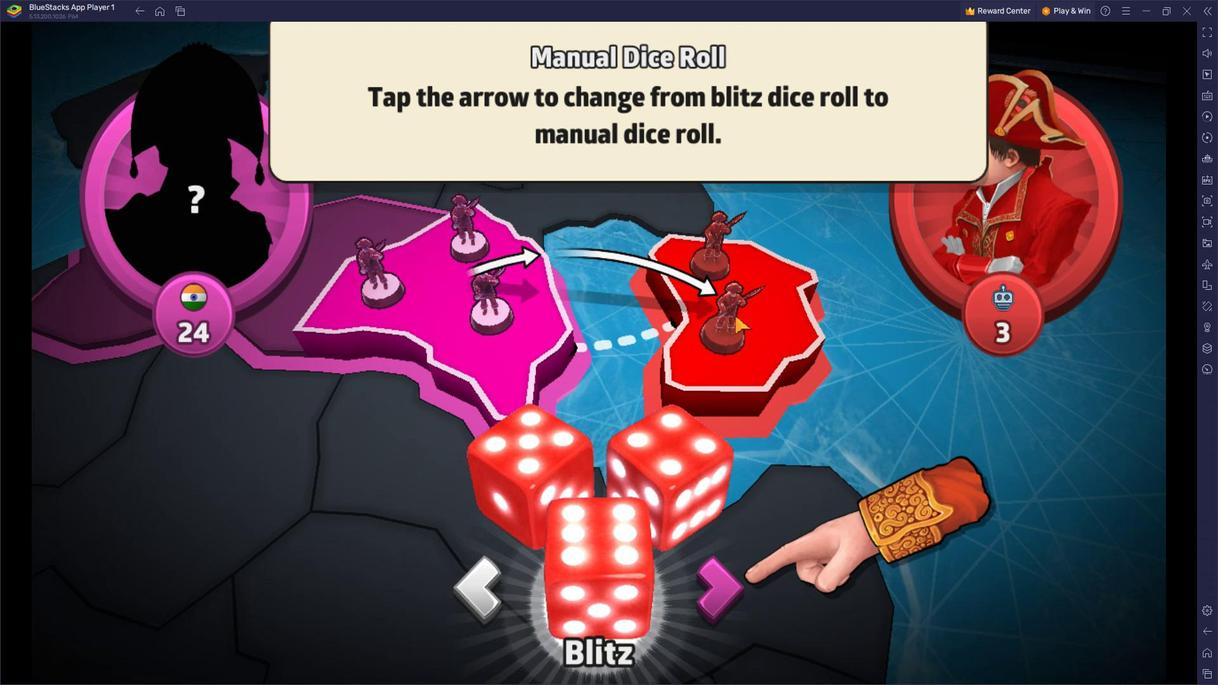 
Action: Mouse pressed left at (738, 435)
Screenshot: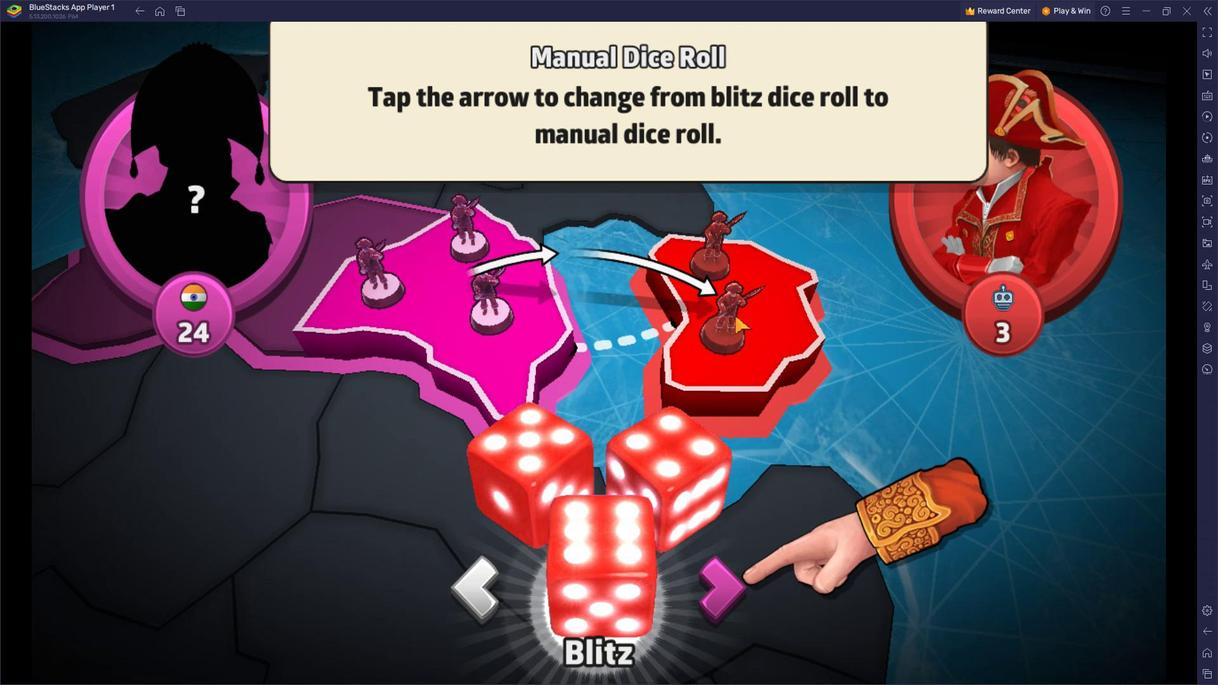 
Action: Mouse moved to (607, 430)
Screenshot: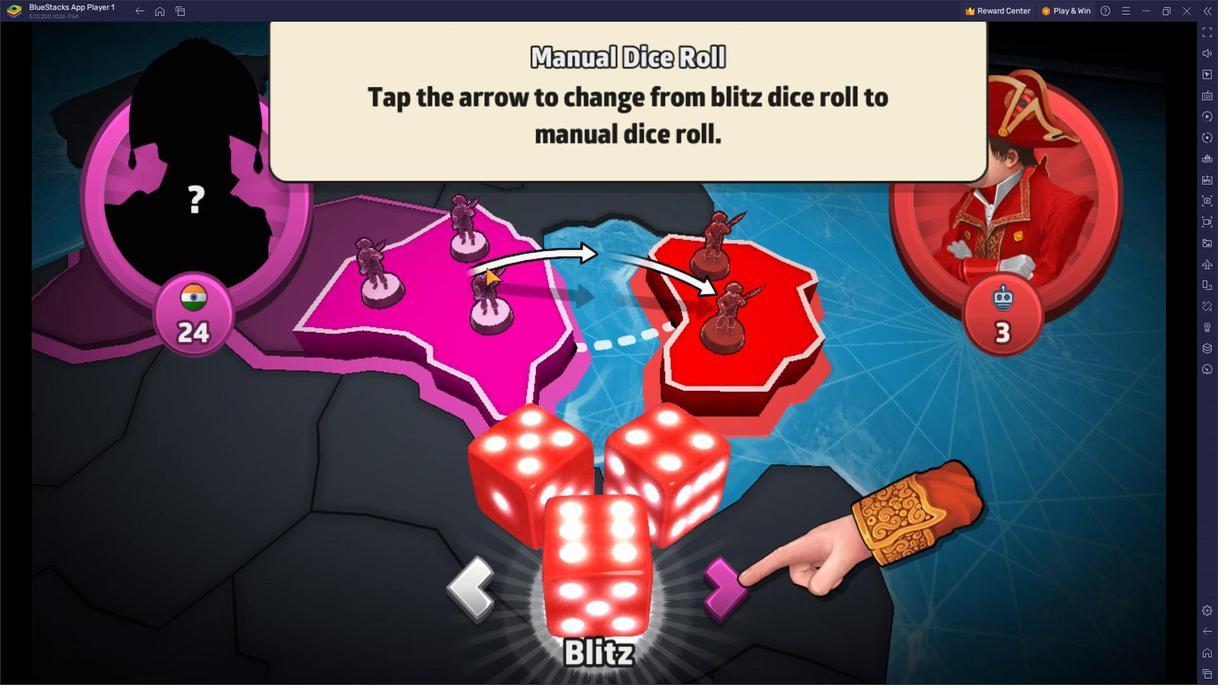 
Action: Mouse pressed left at (607, 430)
Screenshot: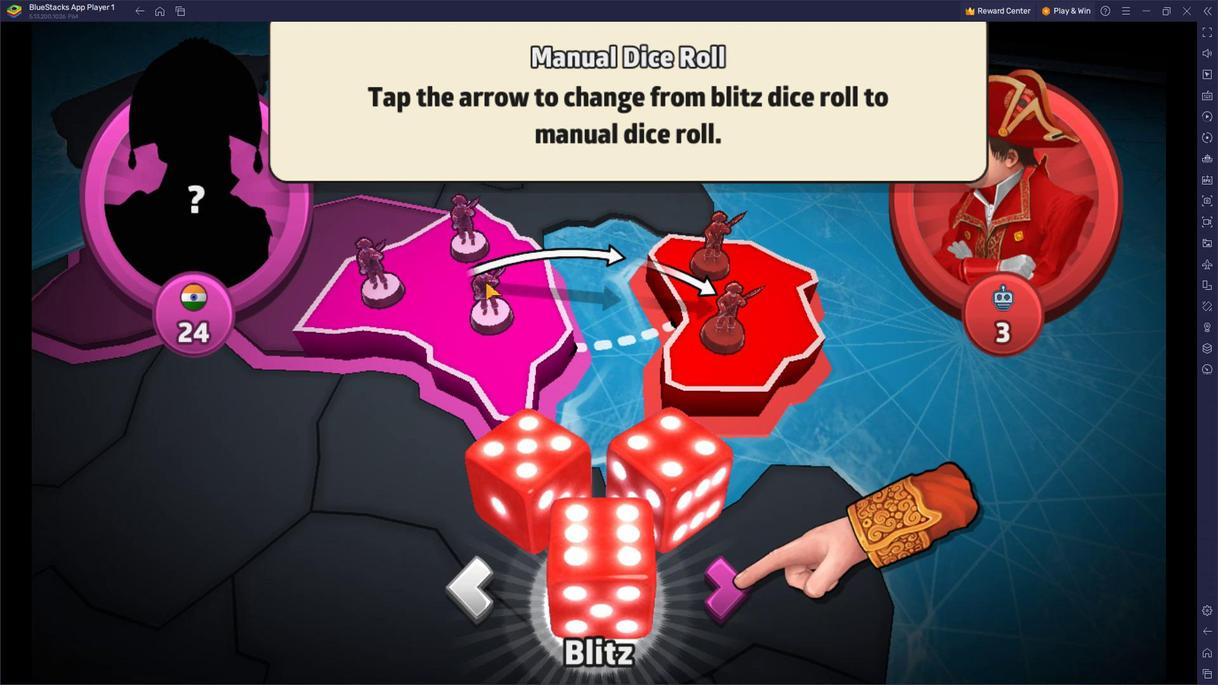 
Action: Mouse moved to (734, 435)
Screenshot: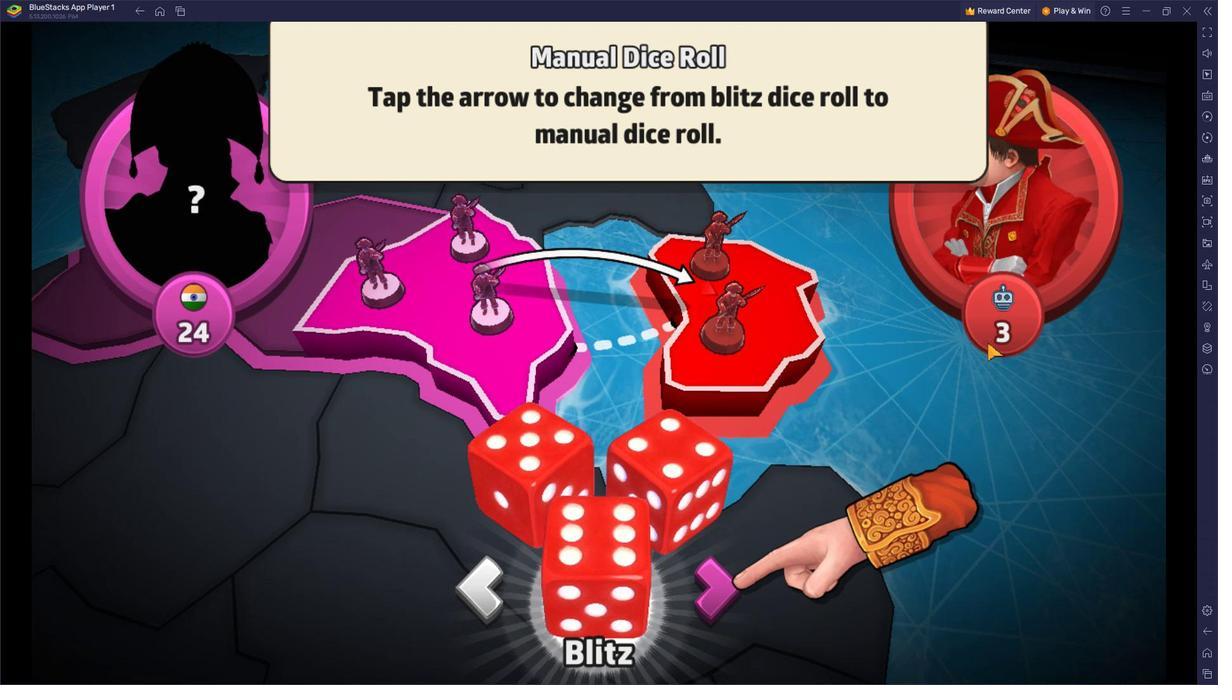 
Action: Mouse pressed left at (734, 435)
Screenshot: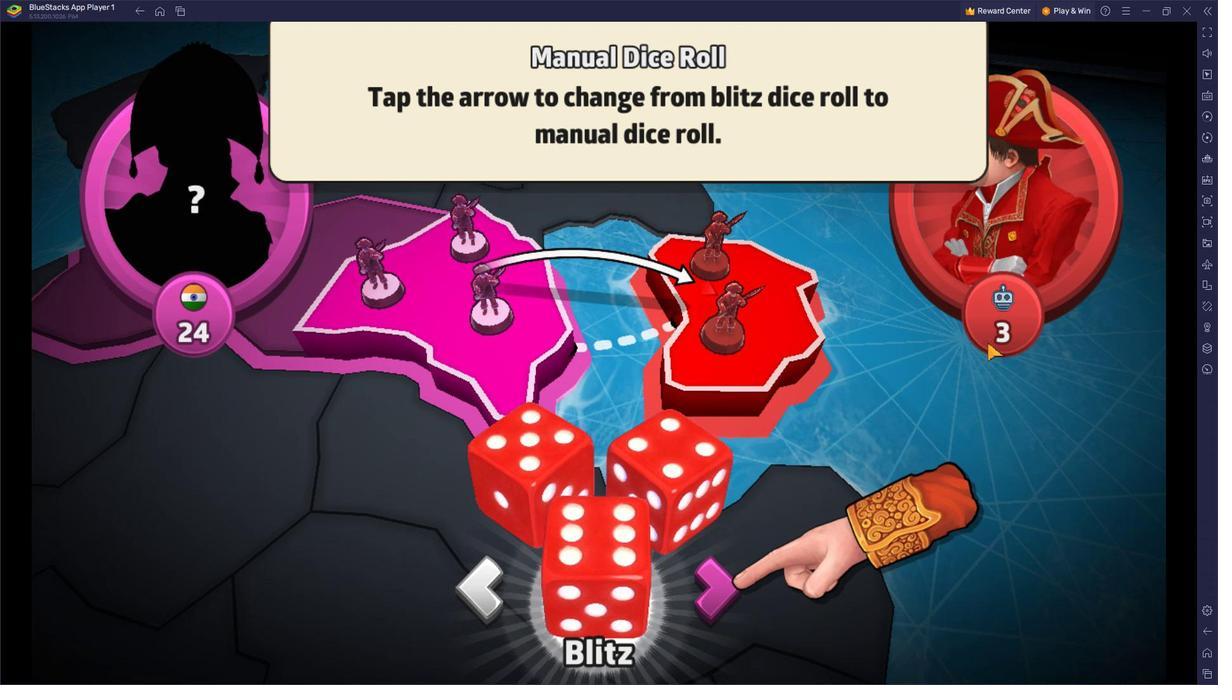
Action: Mouse moved to (884, 435)
Screenshot: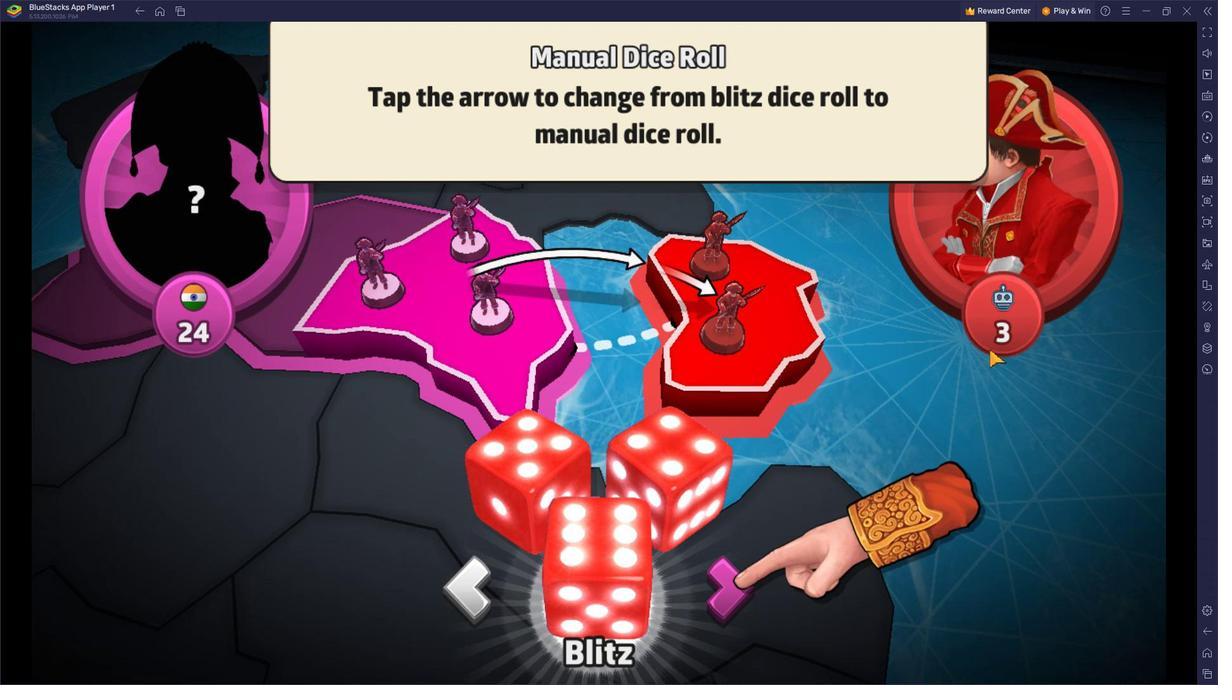
Action: Mouse pressed left at (884, 435)
Screenshot: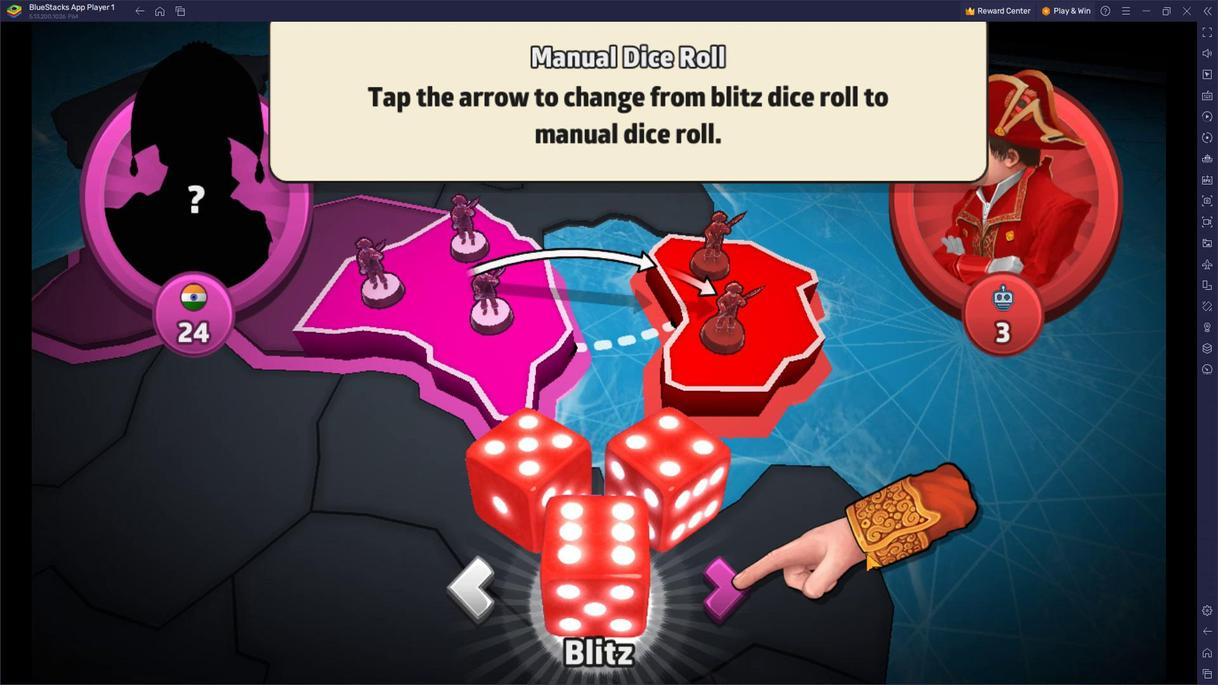 
Action: Mouse moved to (727, 467)
Screenshot: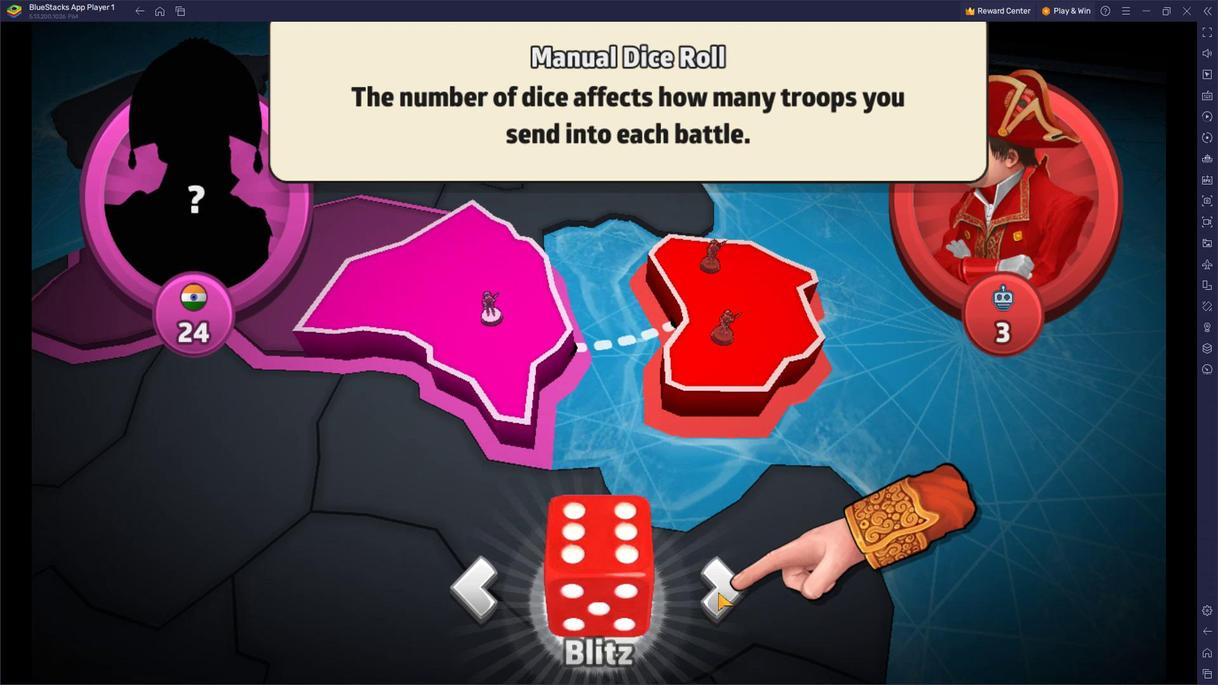 
Action: Mouse pressed left at (727, 467)
Screenshot: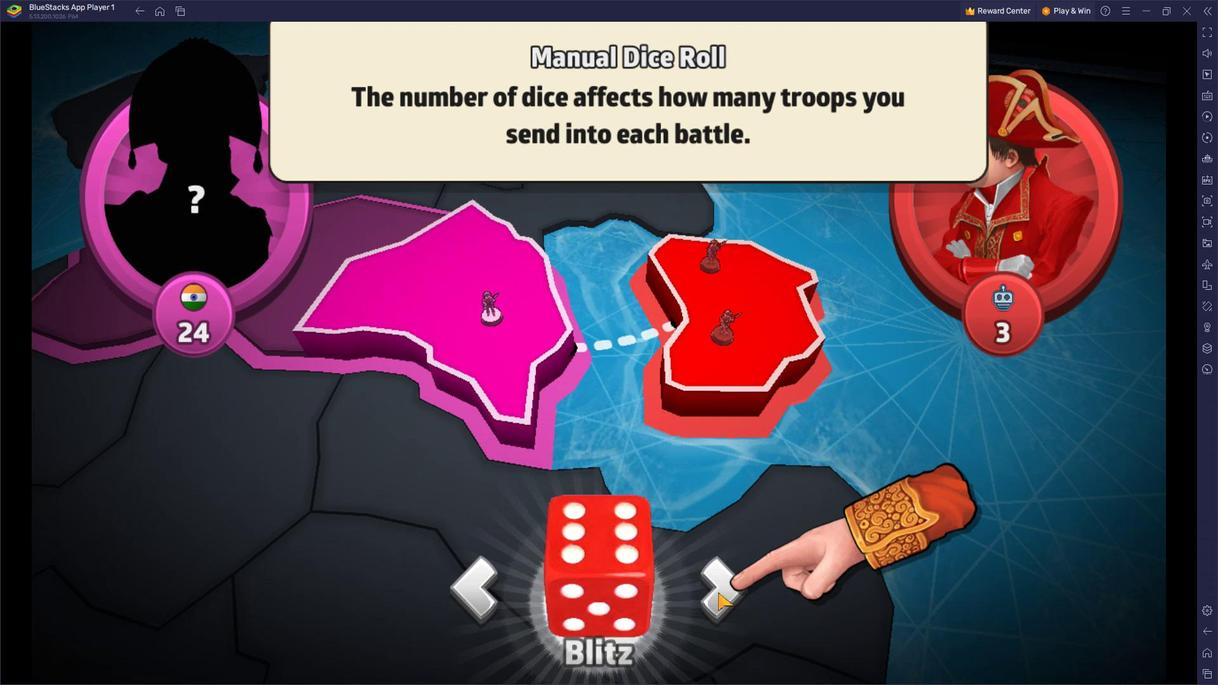 
Action: Mouse moved to (731, 465)
Screenshot: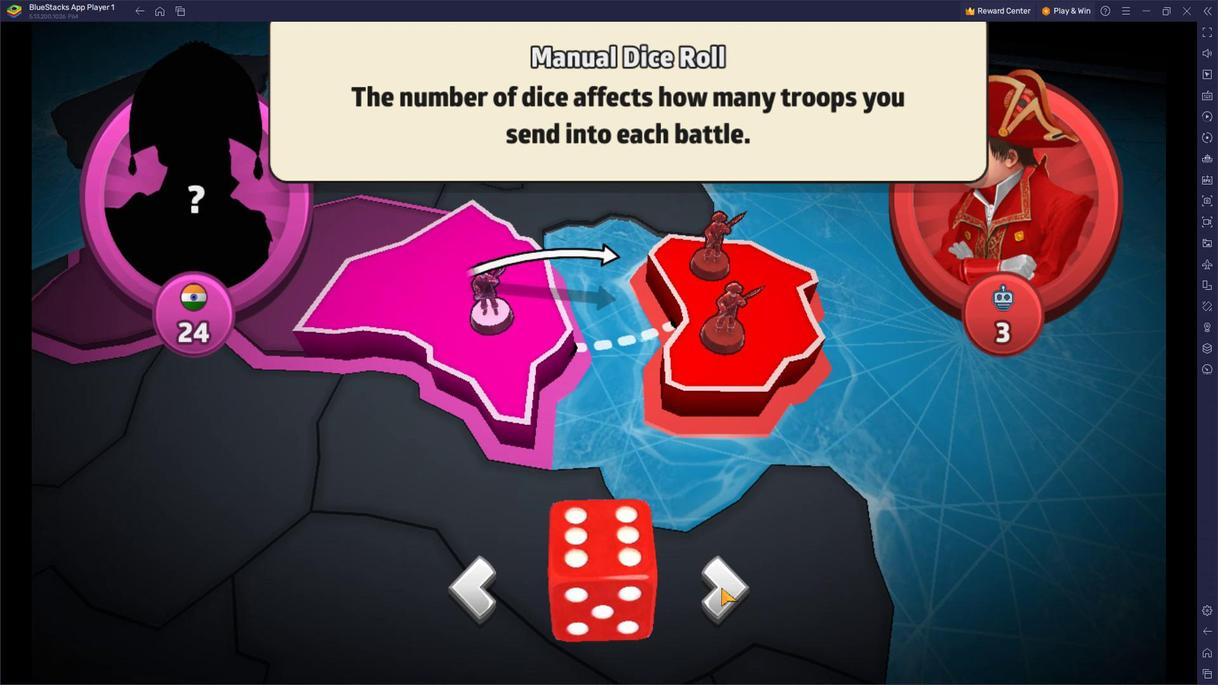 
Action: Mouse pressed left at (731, 465)
Screenshot: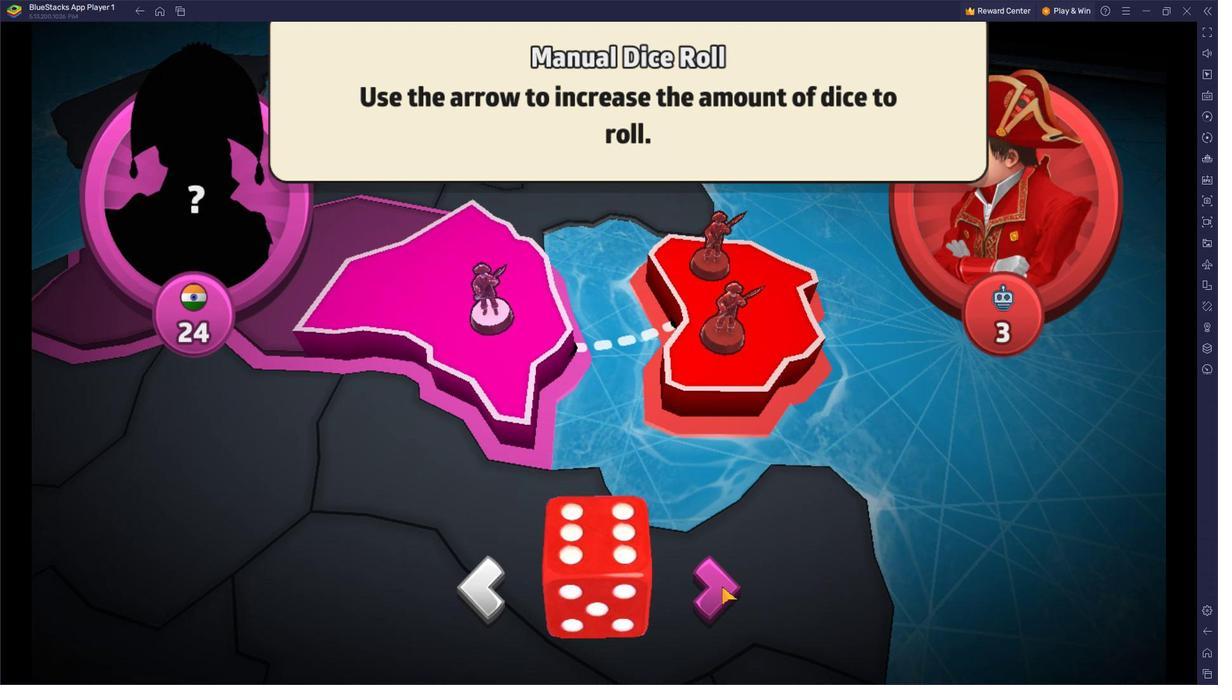 
Action: Mouse moved to (674, 462)
Screenshot: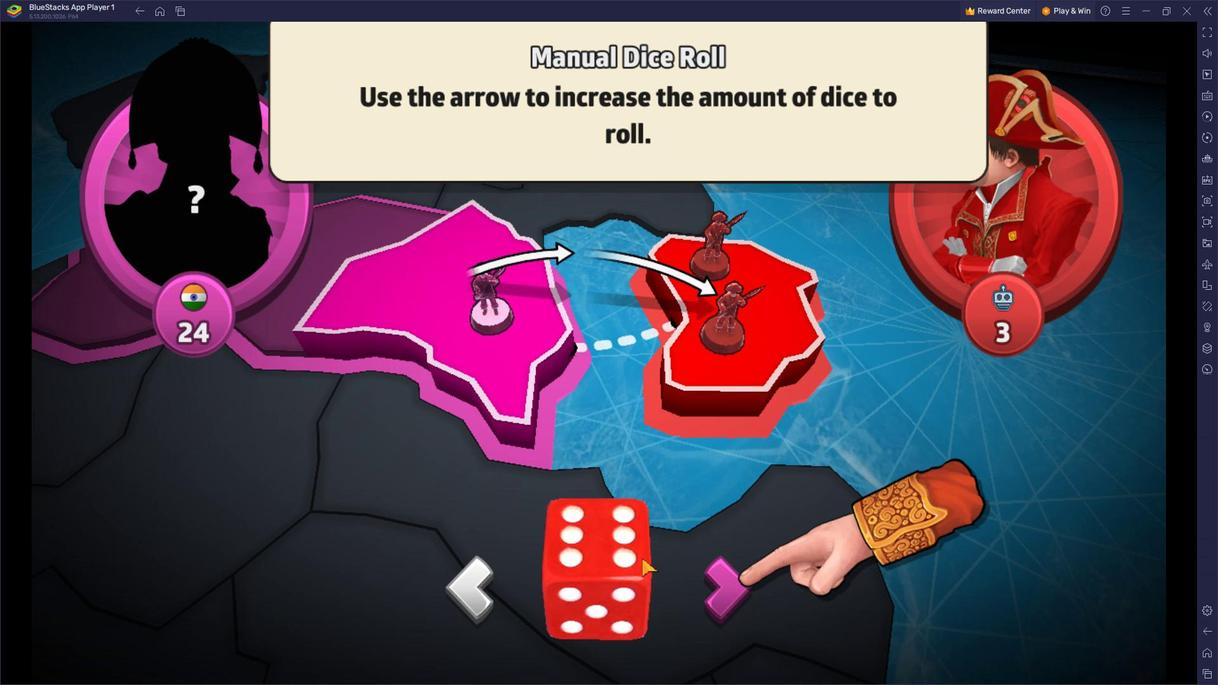
Action: Mouse pressed left at (674, 462)
Screenshot: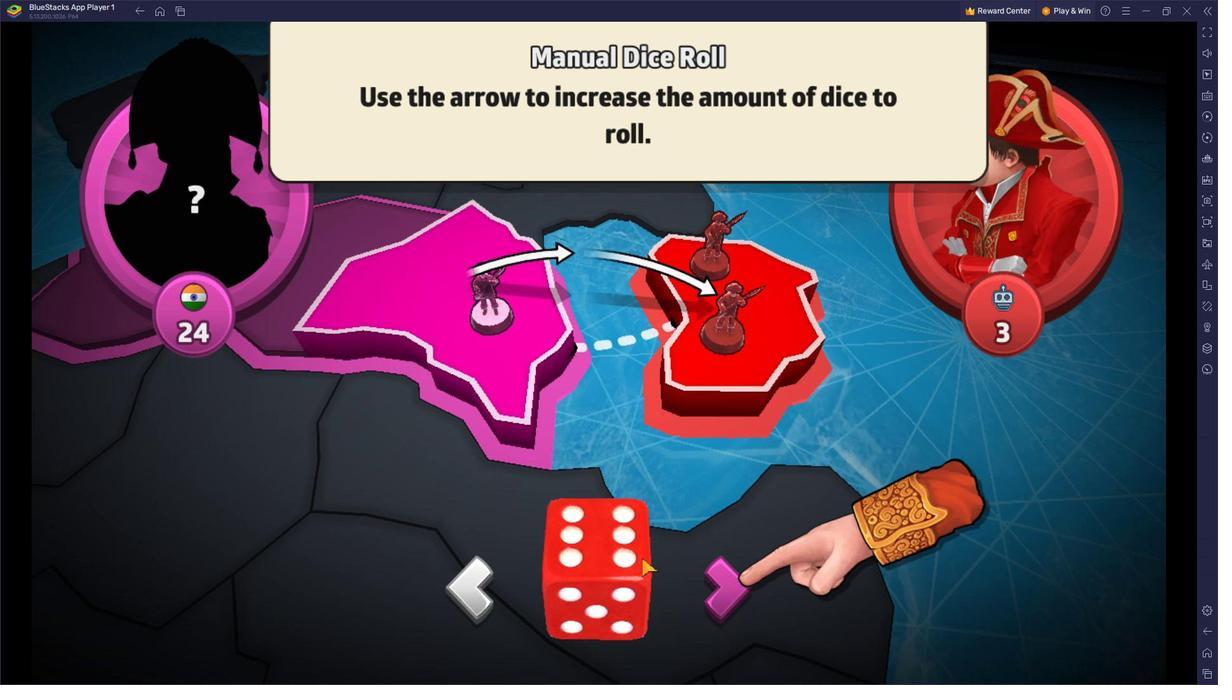 
Action: Mouse moved to (731, 466)
Screenshot: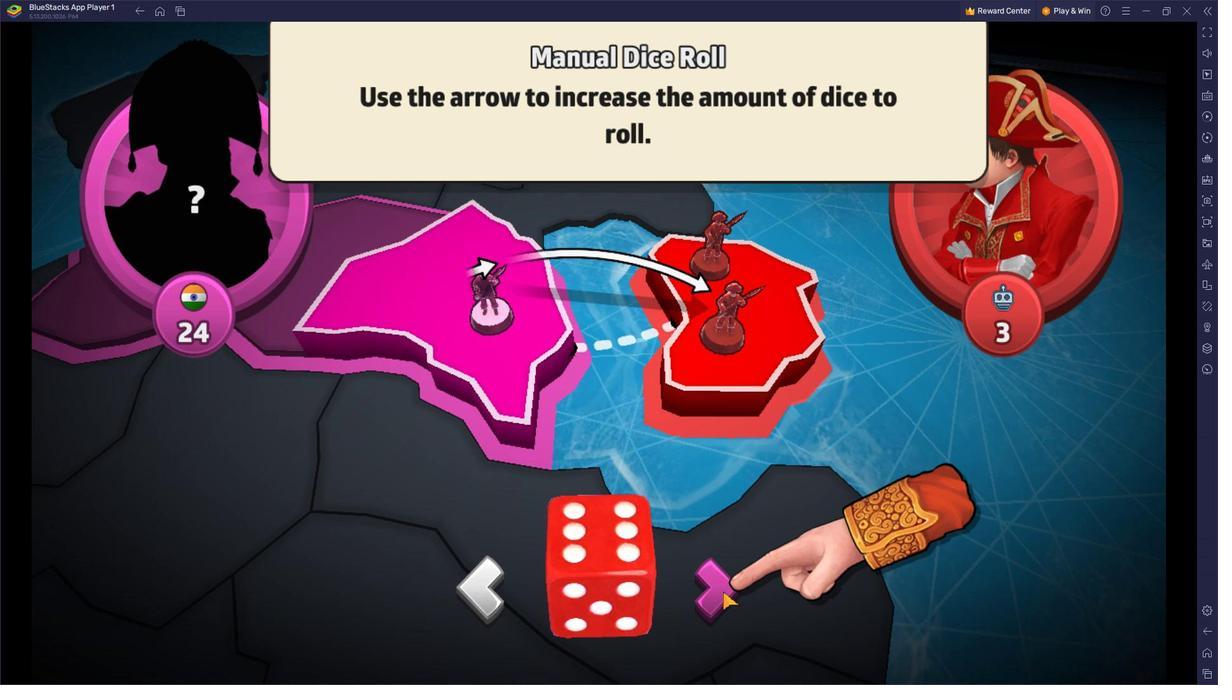 
Action: Mouse pressed left at (731, 466)
Screenshot: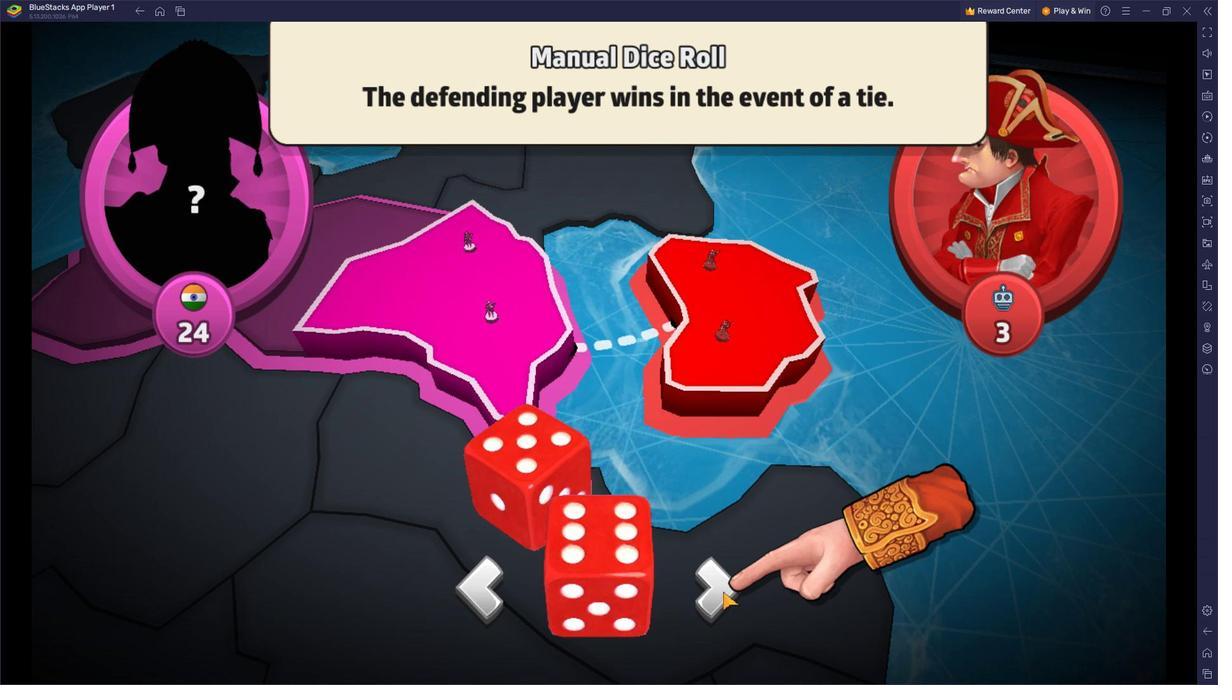 
Action: Mouse moved to (640, 449)
Screenshot: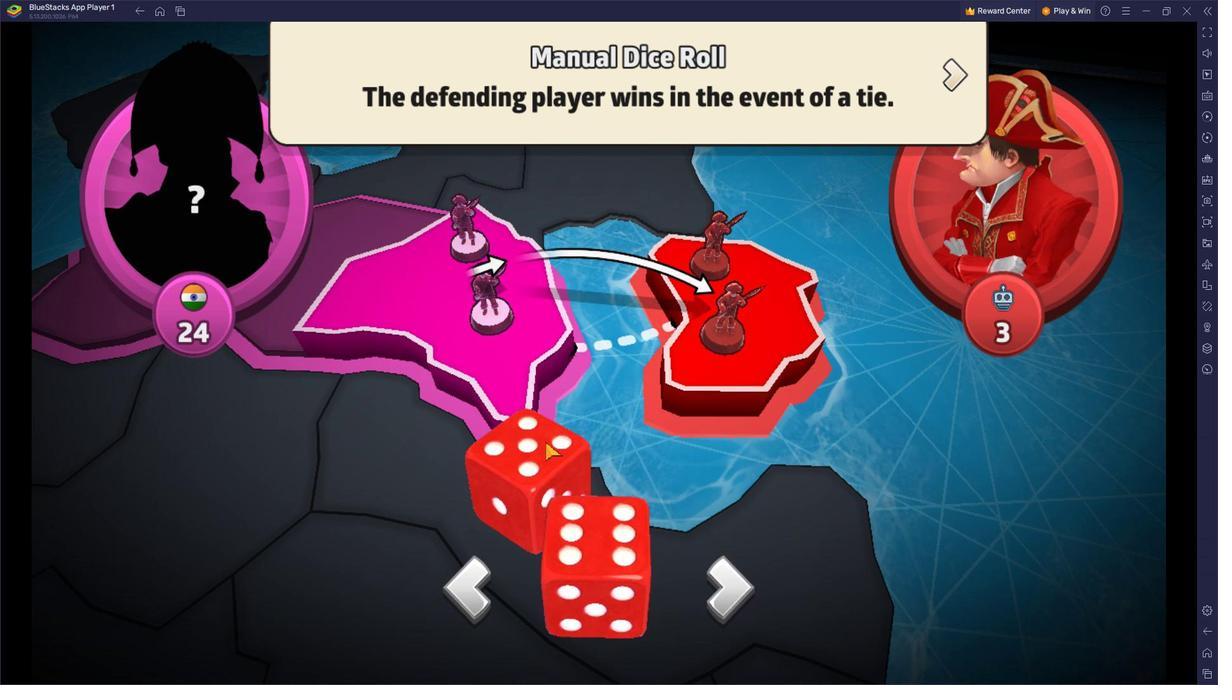 
Action: Mouse pressed left at (640, 449)
Screenshot: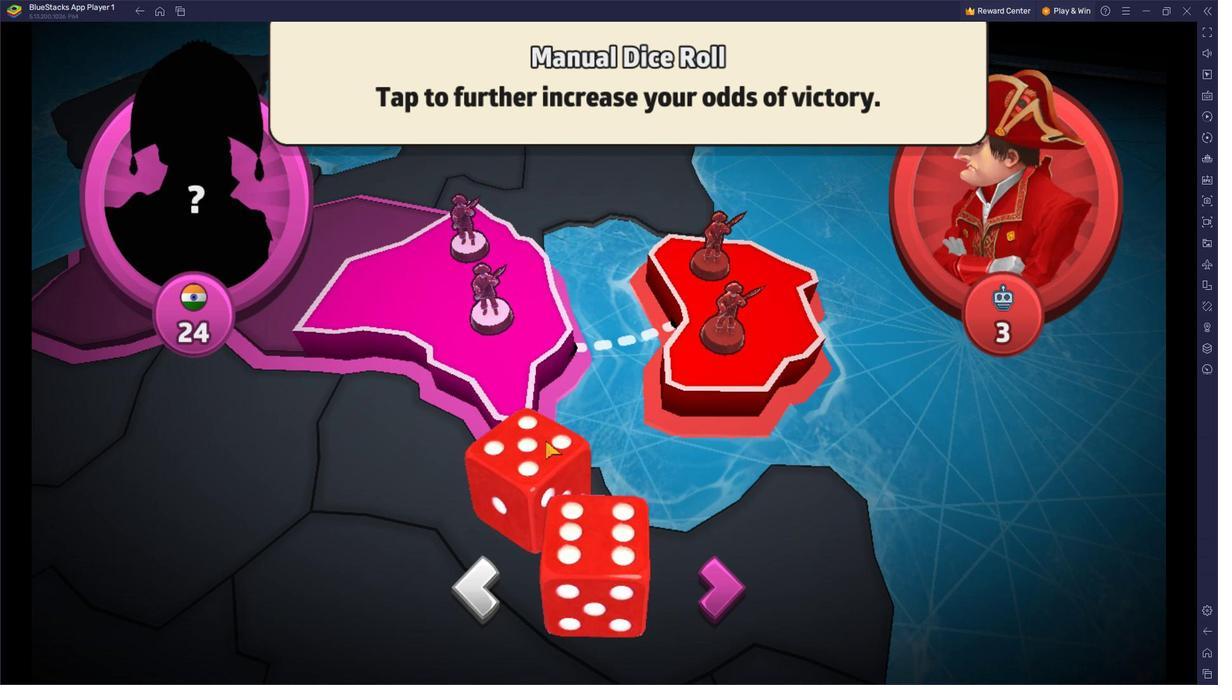 
Action: Mouse moved to (663, 463)
Screenshot: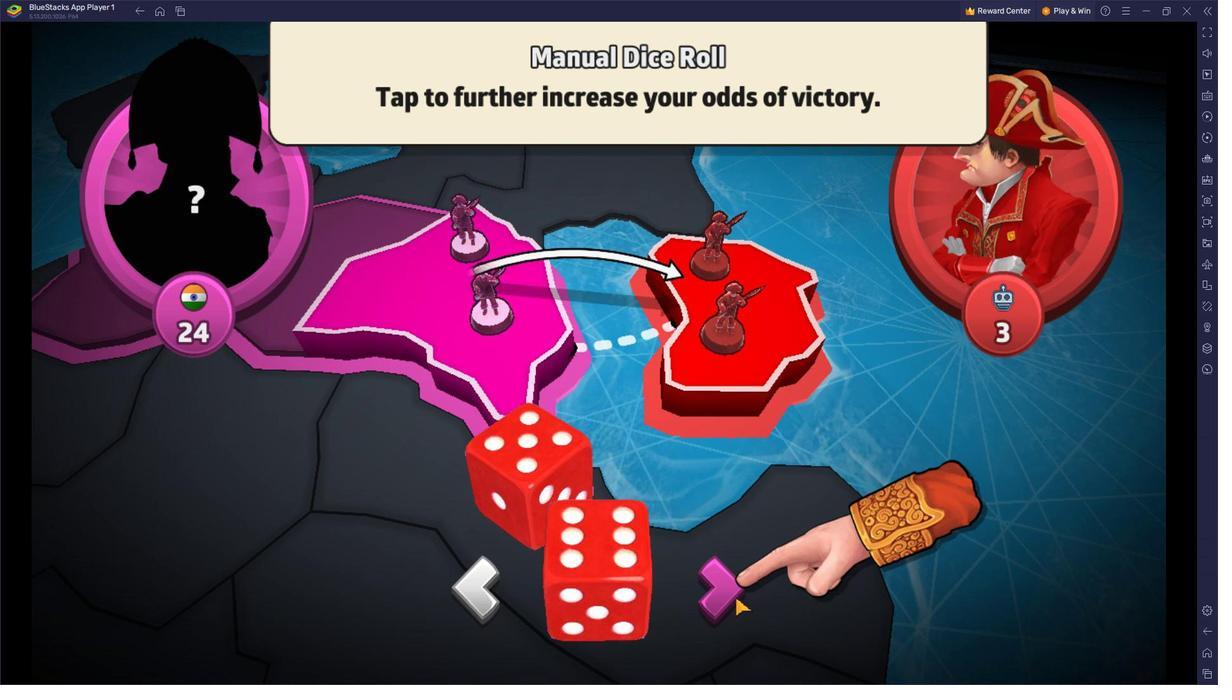 
Action: Mouse pressed left at (663, 463)
Screenshot: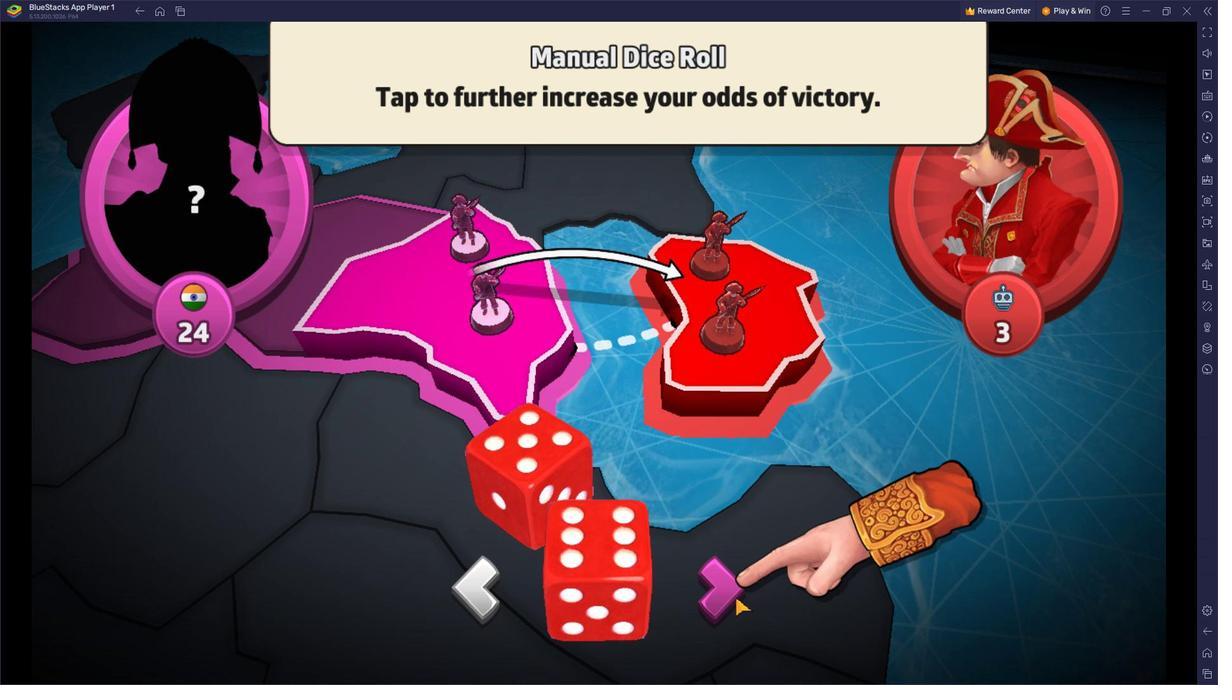 
Action: Mouse moved to (733, 466)
Screenshot: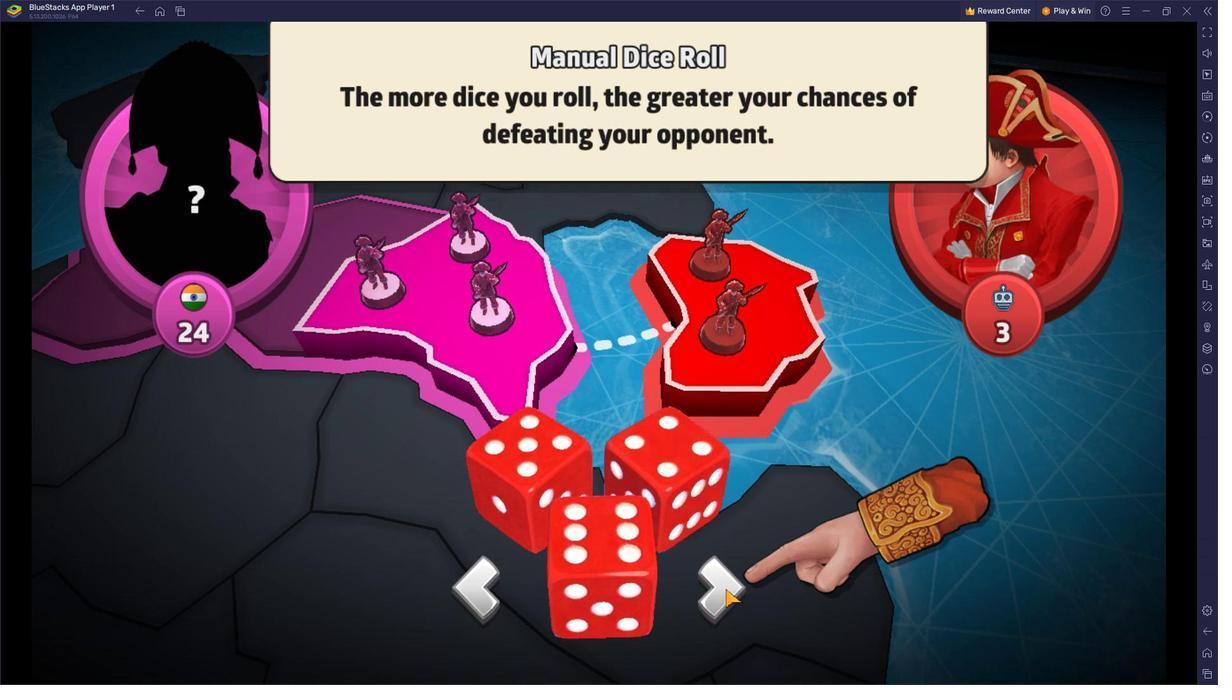 
Action: Mouse pressed left at (733, 466)
Screenshot: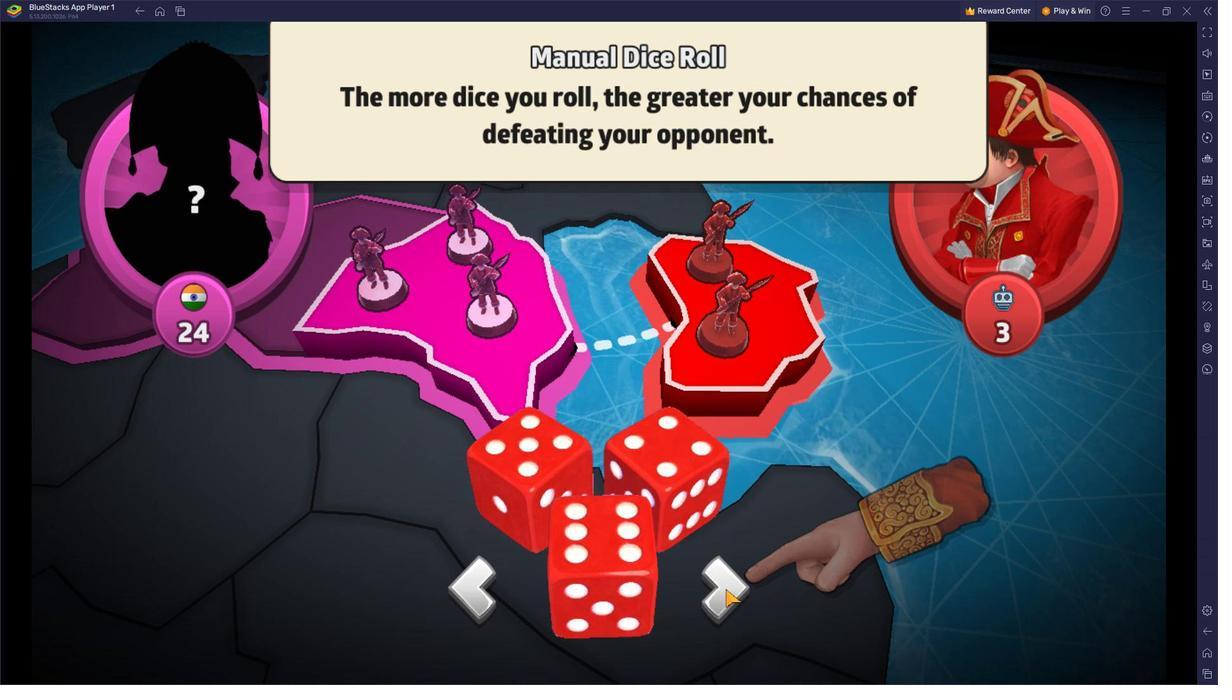 
Action: Mouse moved to (715, 451)
Screenshot: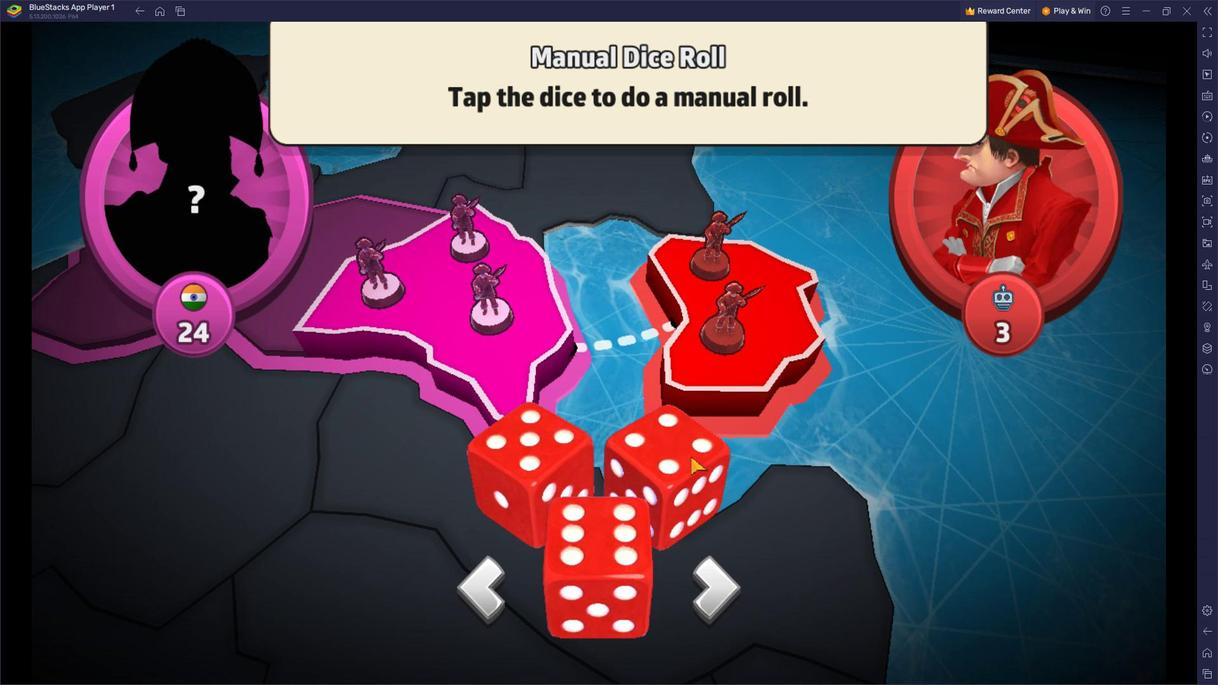 
Action: Mouse pressed left at (715, 451)
Screenshot: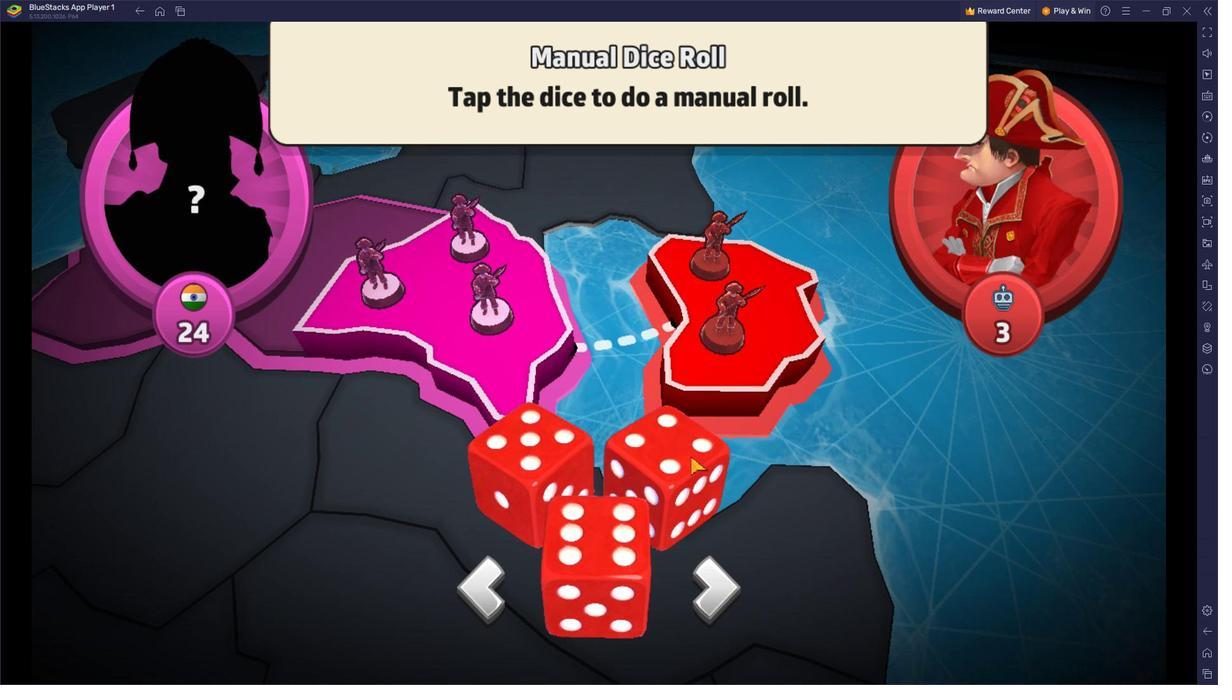 
Action: Mouse moved to (669, 467)
Screenshot: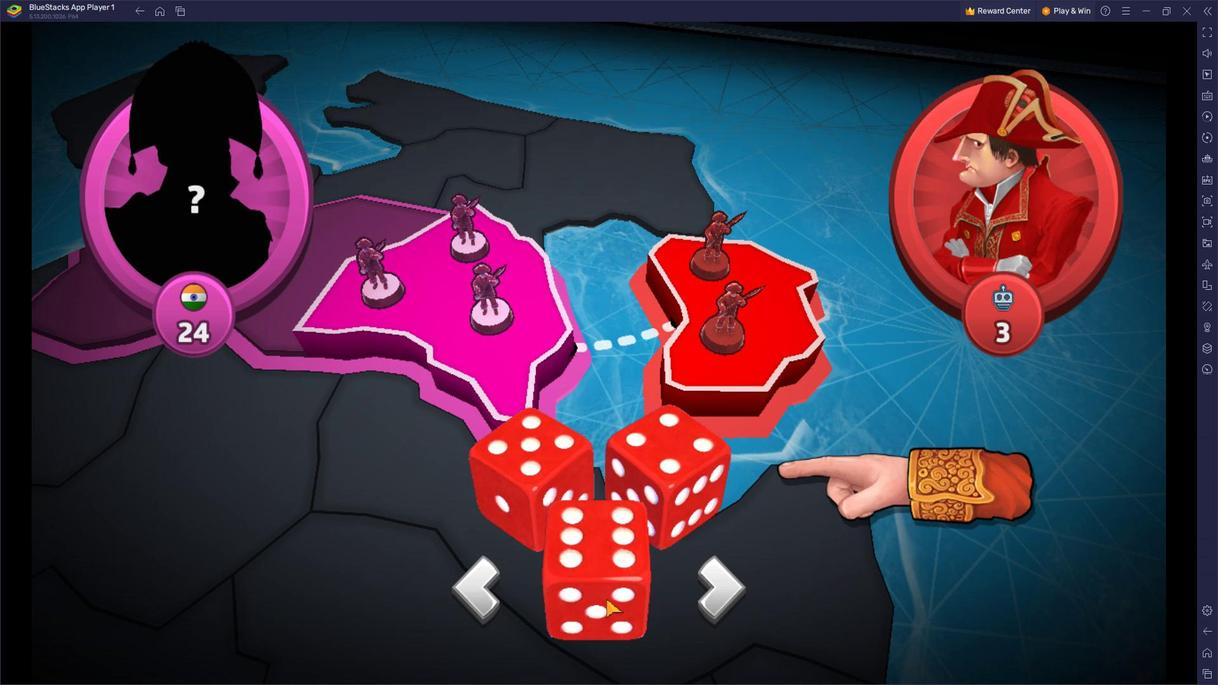 
Action: Mouse pressed left at (669, 467)
Screenshot: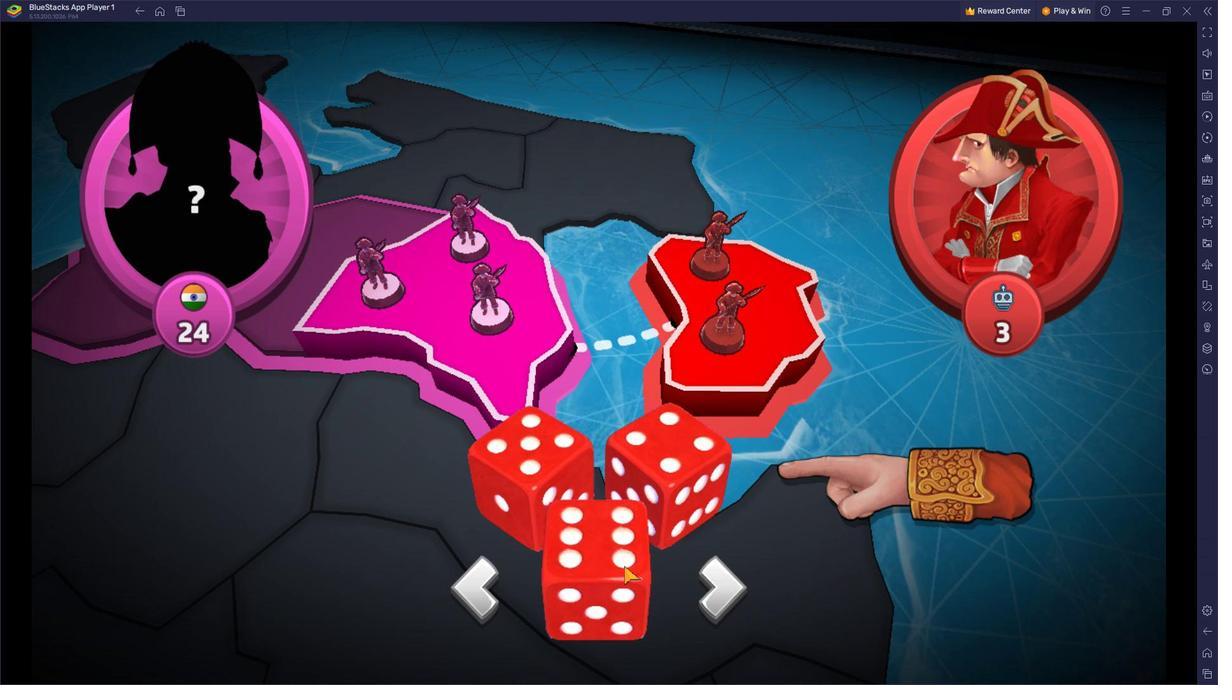 
Action: Mouse moved to (745, 438)
Screenshot: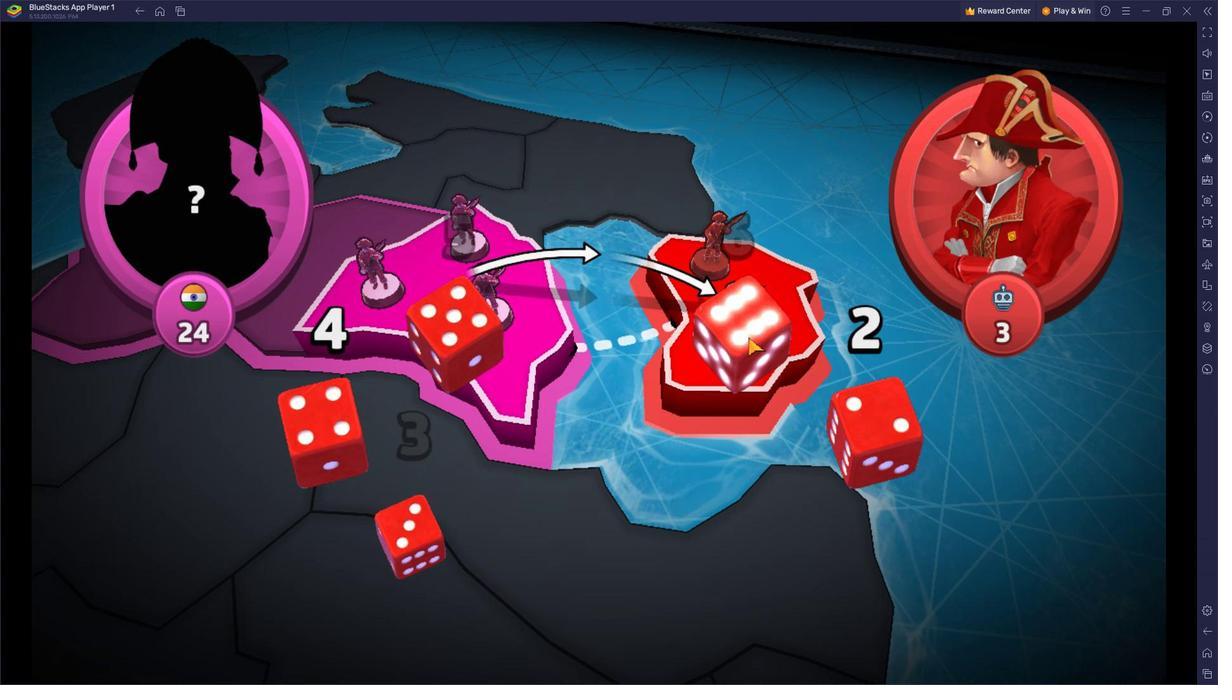 
Action: Mouse pressed left at (745, 438)
Screenshot: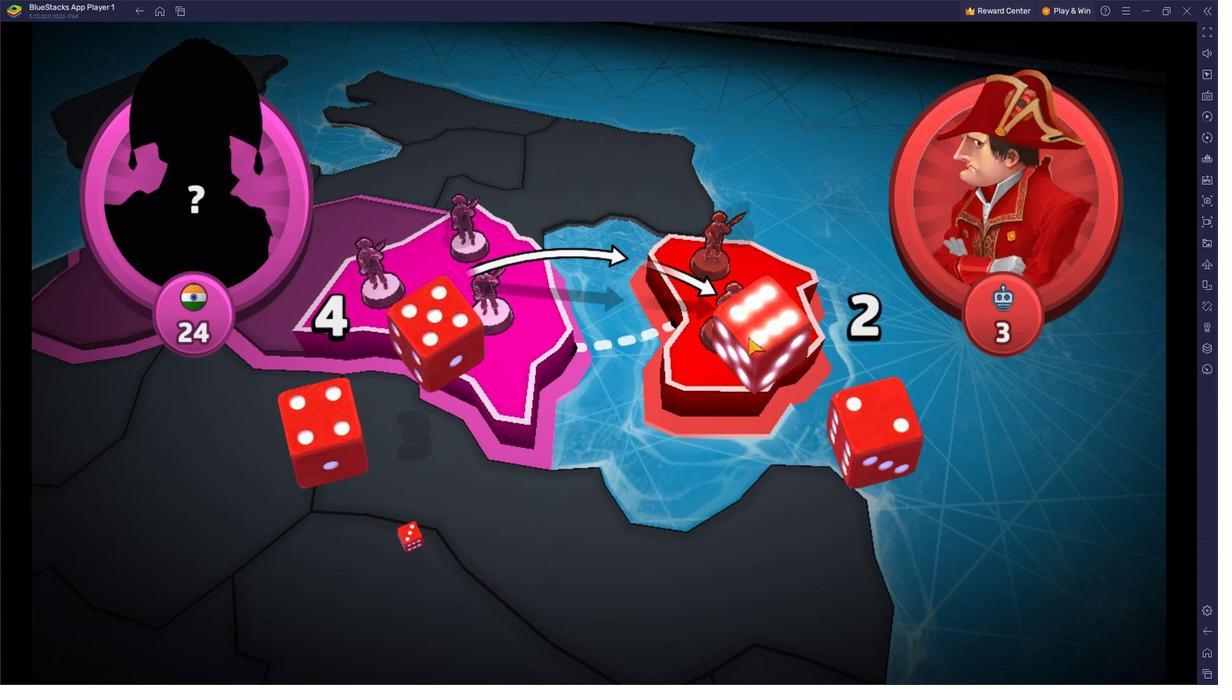 
Action: Mouse moved to (673, 460)
Screenshot: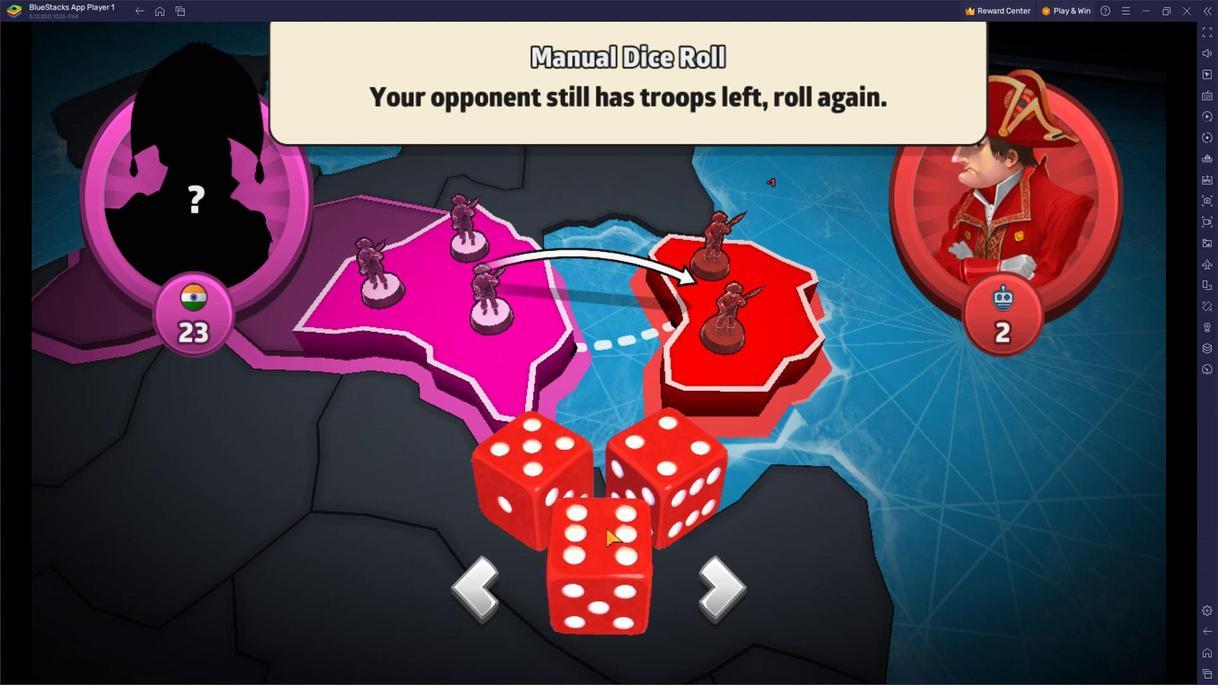 
Action: Mouse pressed left at (673, 460)
Screenshot: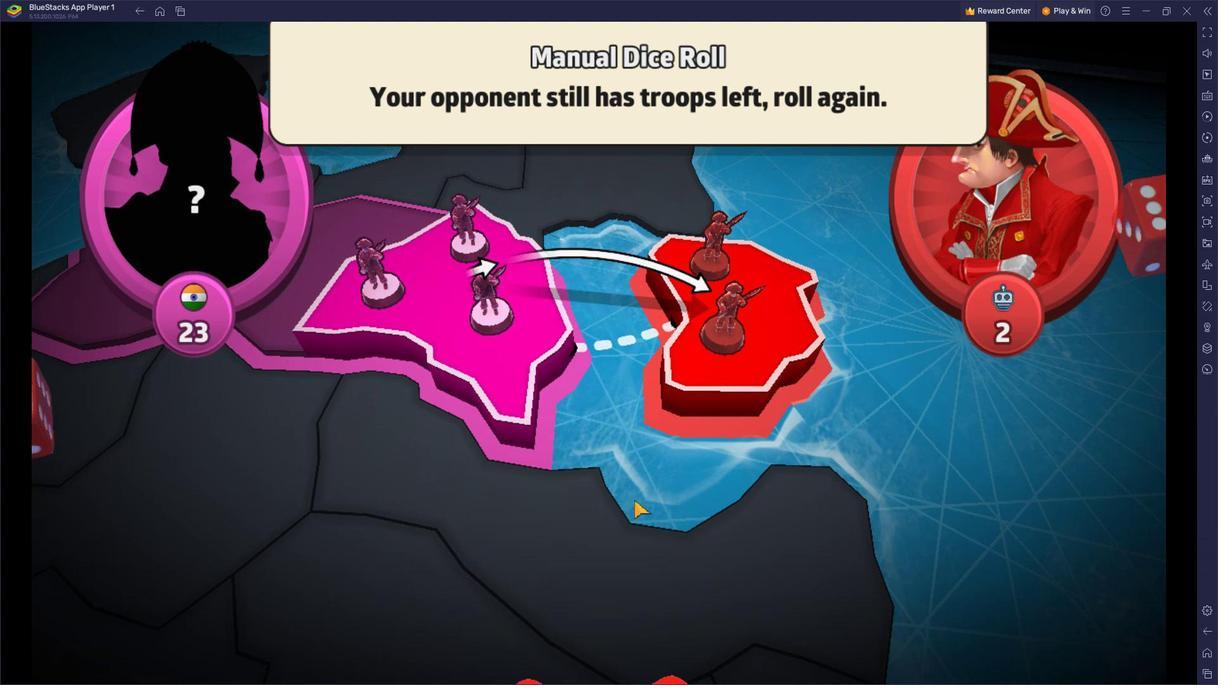 
Action: Mouse moved to (744, 439)
Screenshot: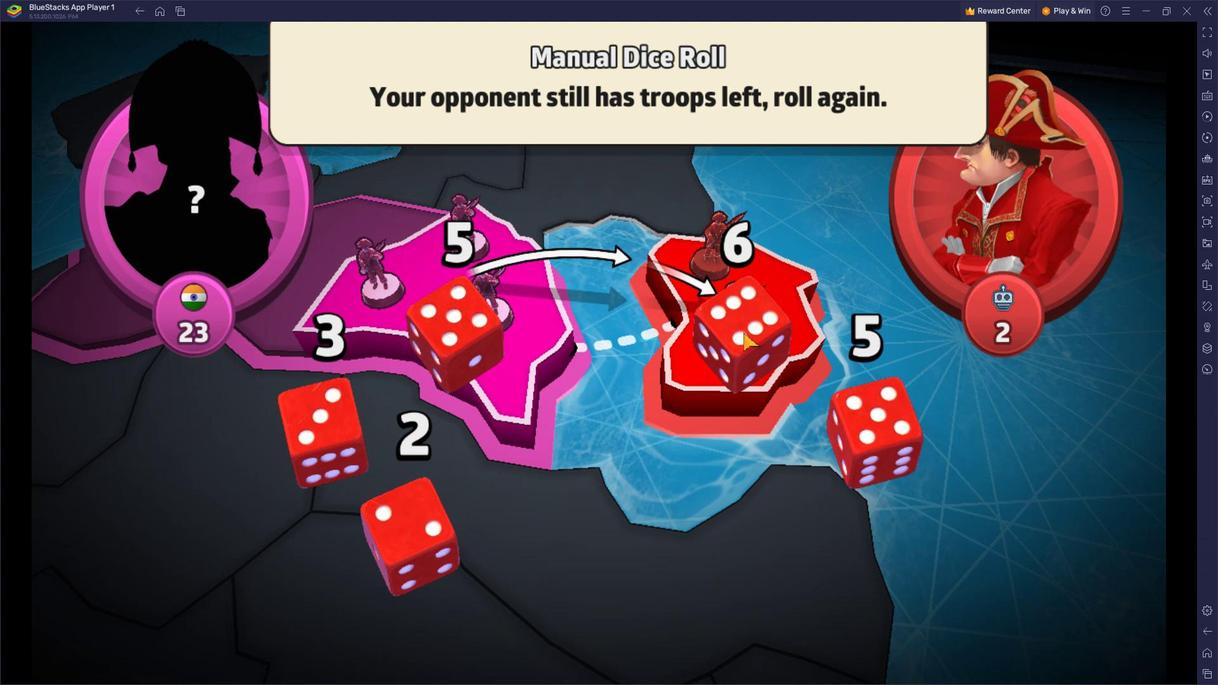 
Action: Mouse pressed left at (744, 439)
Screenshot: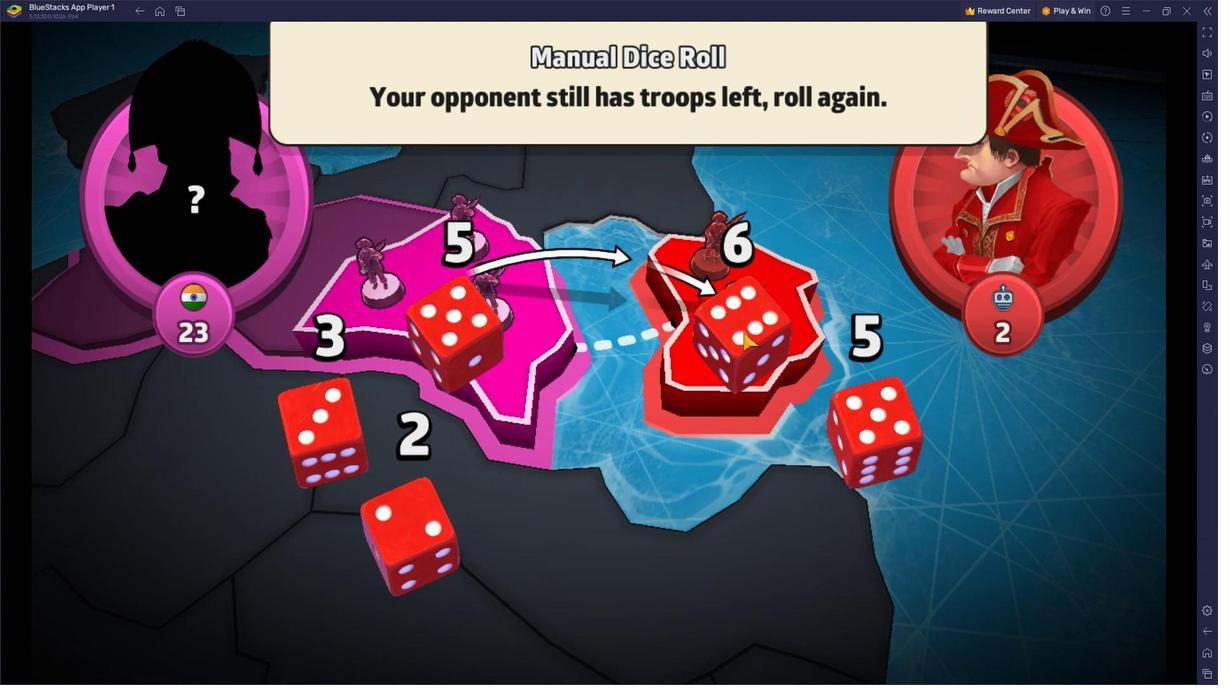 
Action: Mouse moved to (630, 448)
Screenshot: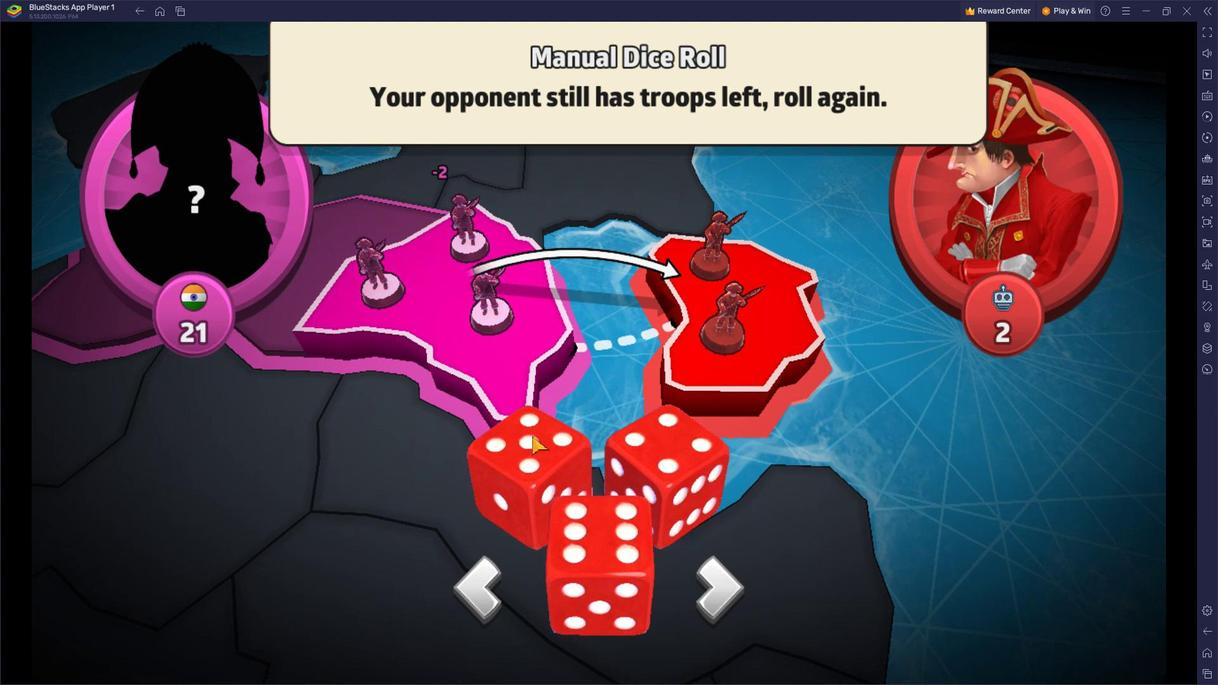 
Action: Mouse pressed left at (630, 448)
Screenshot: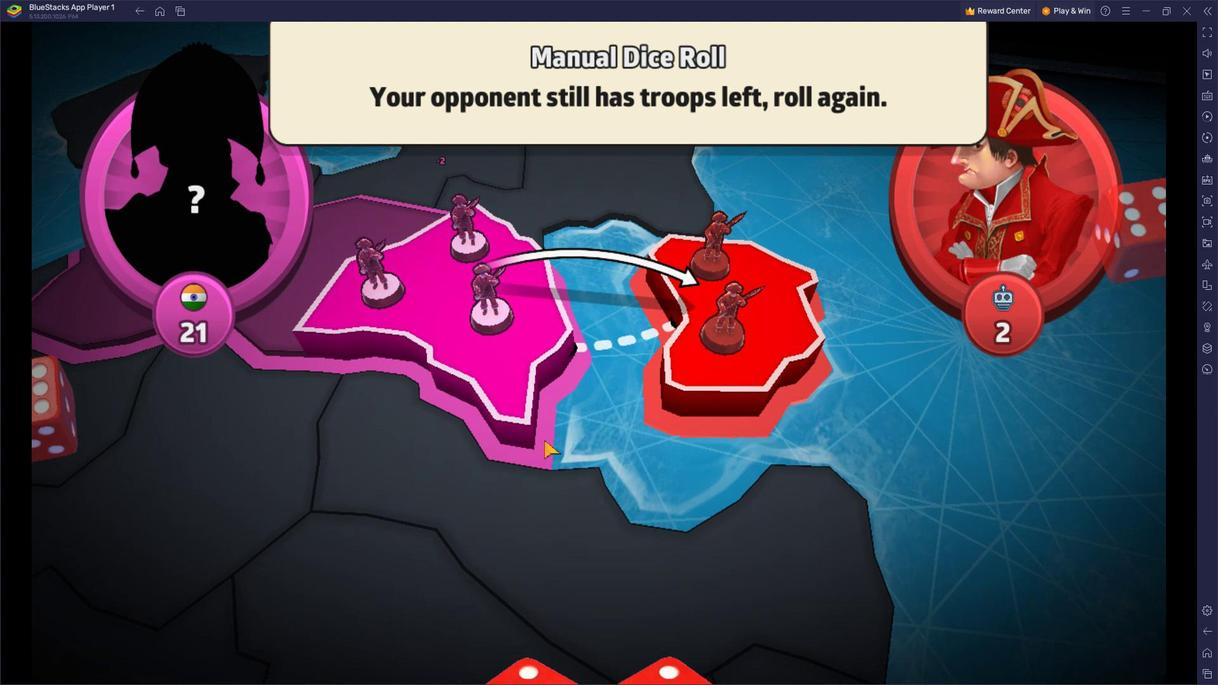 
Action: Mouse moved to (735, 439)
Screenshot: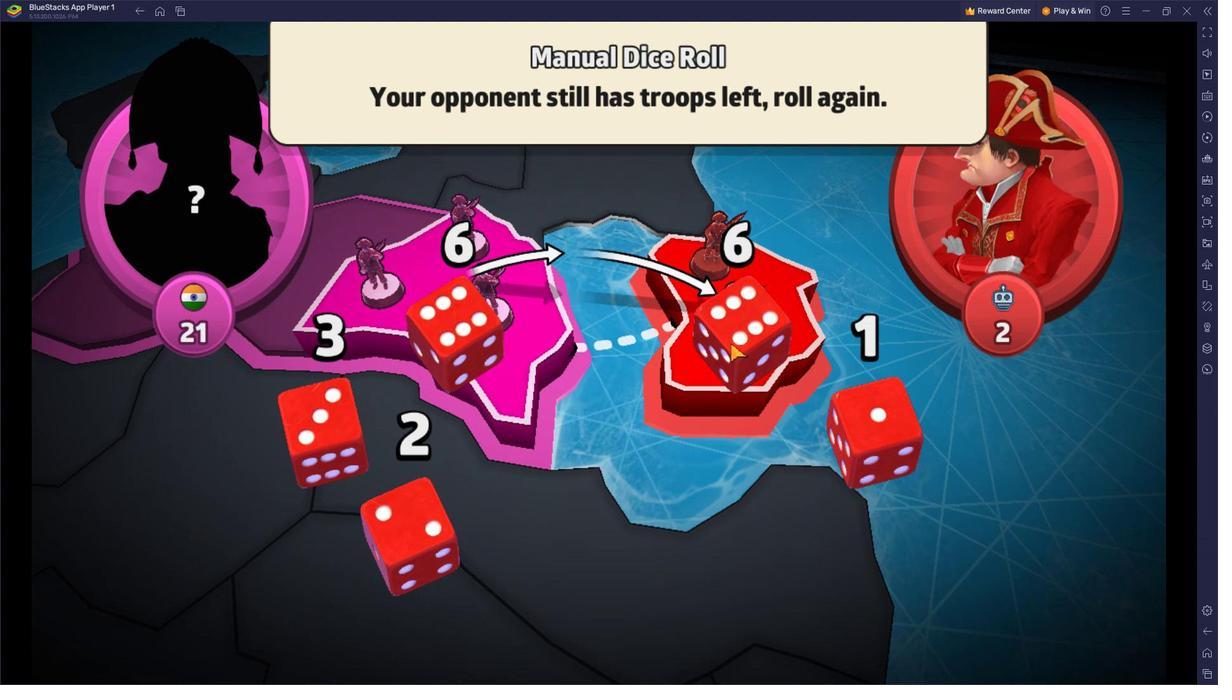 
Action: Mouse pressed left at (735, 439)
Screenshot: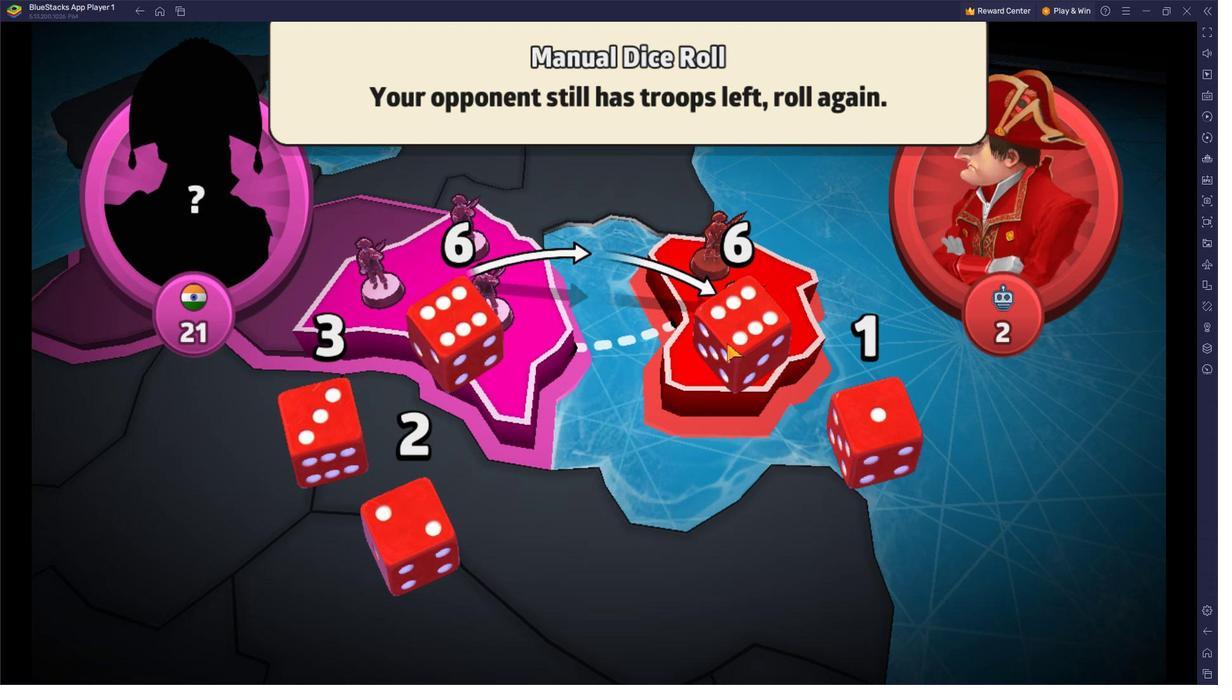 
Action: Mouse moved to (599, 437)
Screenshot: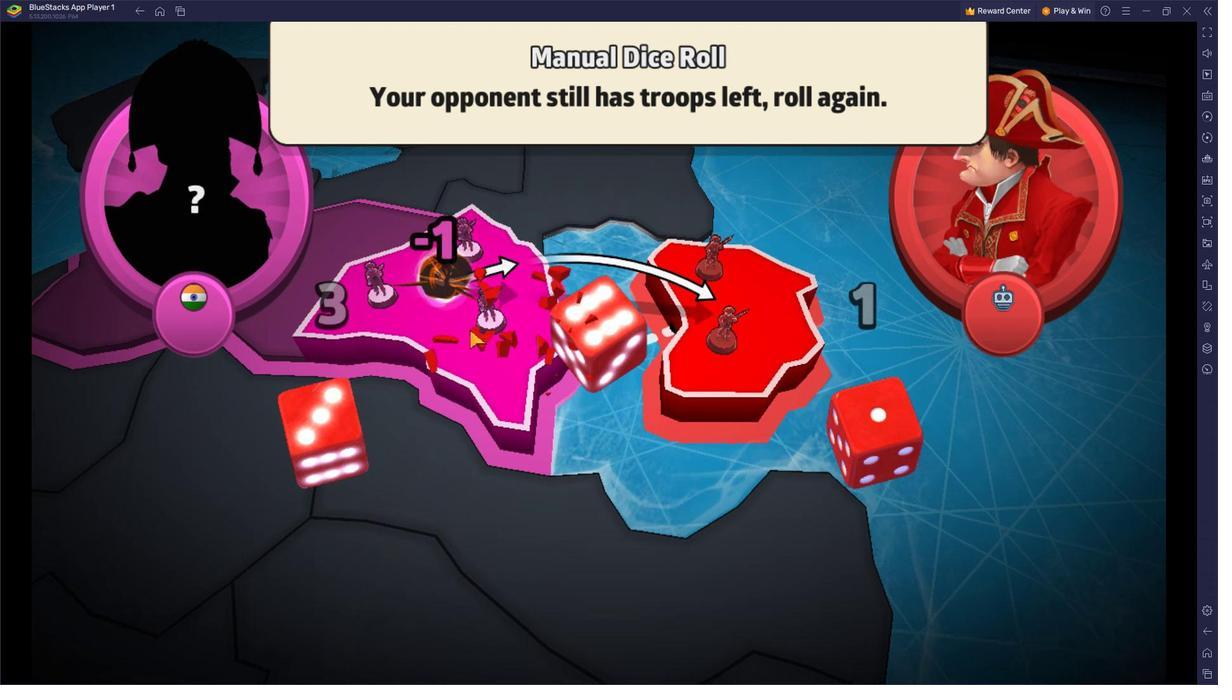 
Action: Mouse pressed left at (599, 437)
Screenshot: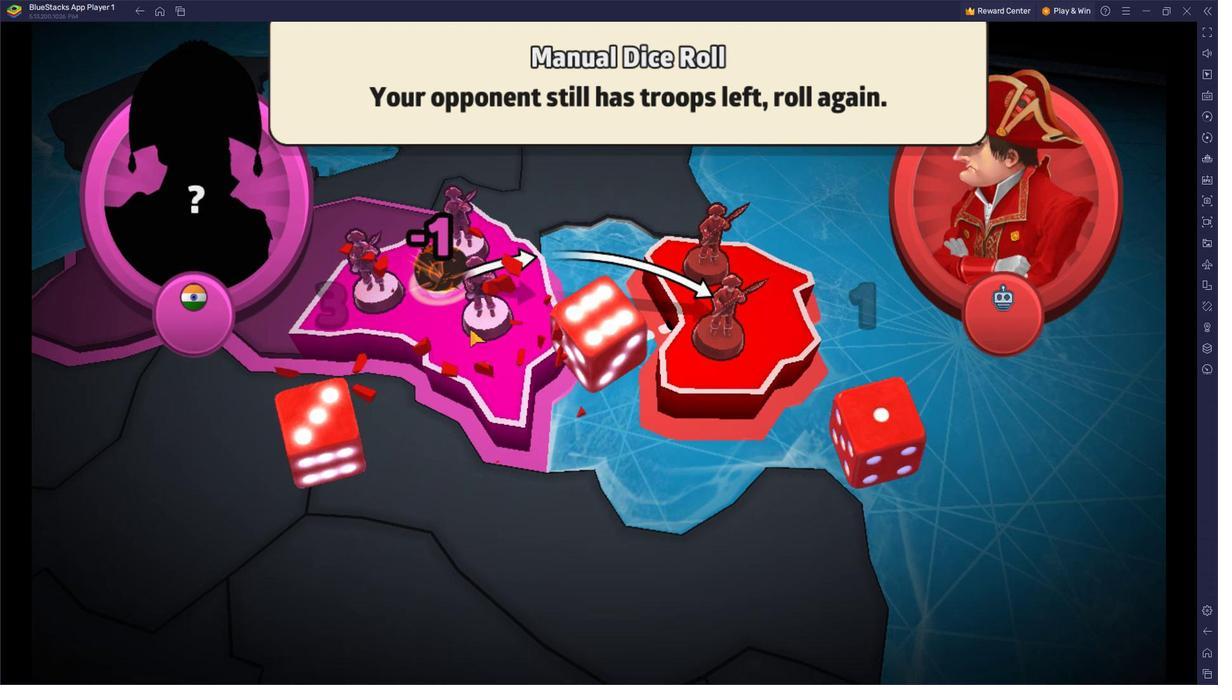 
Action: Mouse moved to (687, 448)
Screenshot: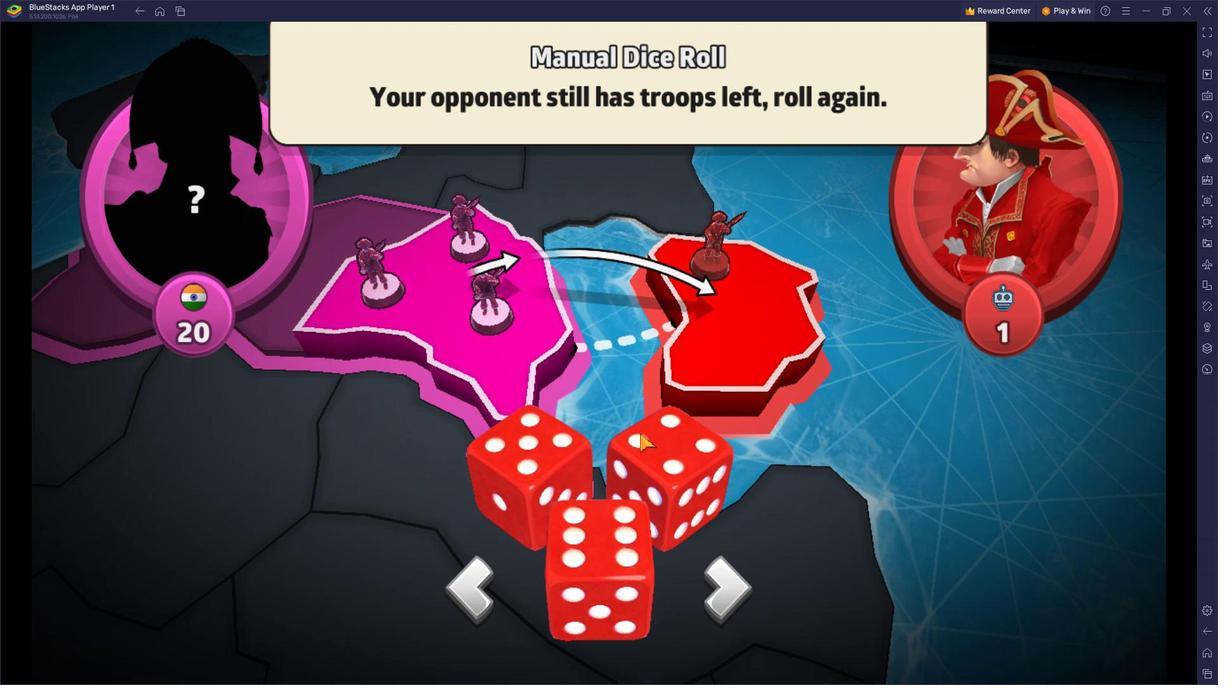 
Action: Mouse pressed left at (687, 448)
Screenshot: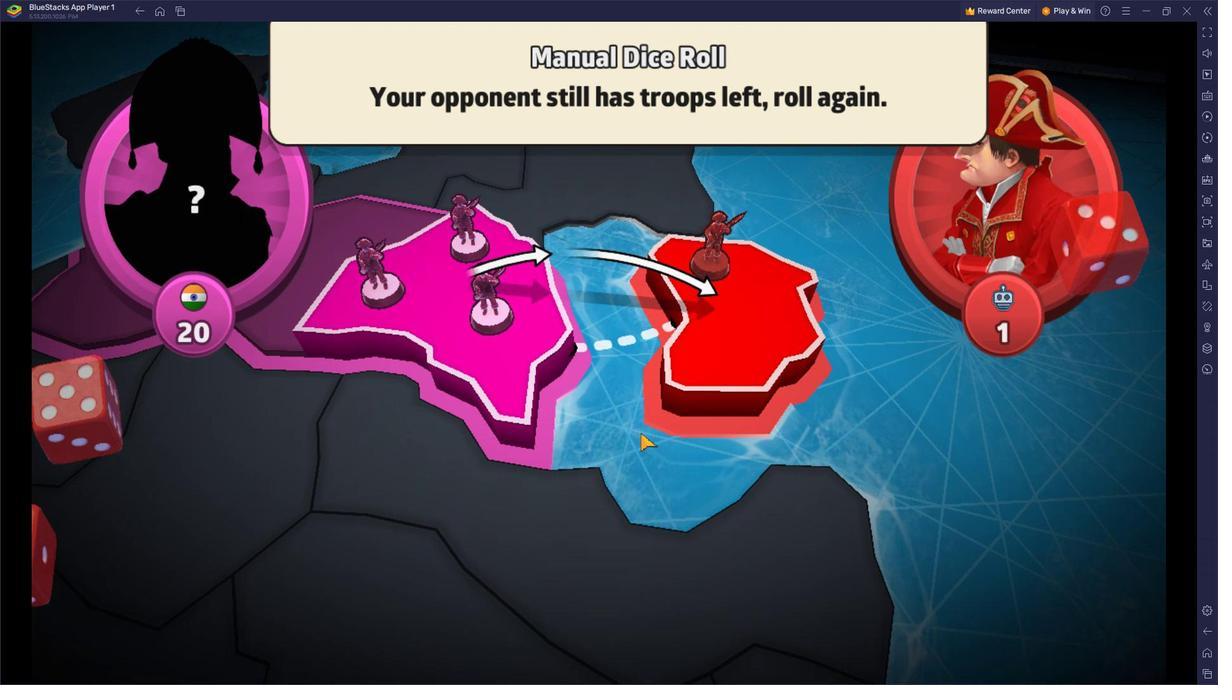 
Action: Mouse moved to (588, 439)
Screenshot: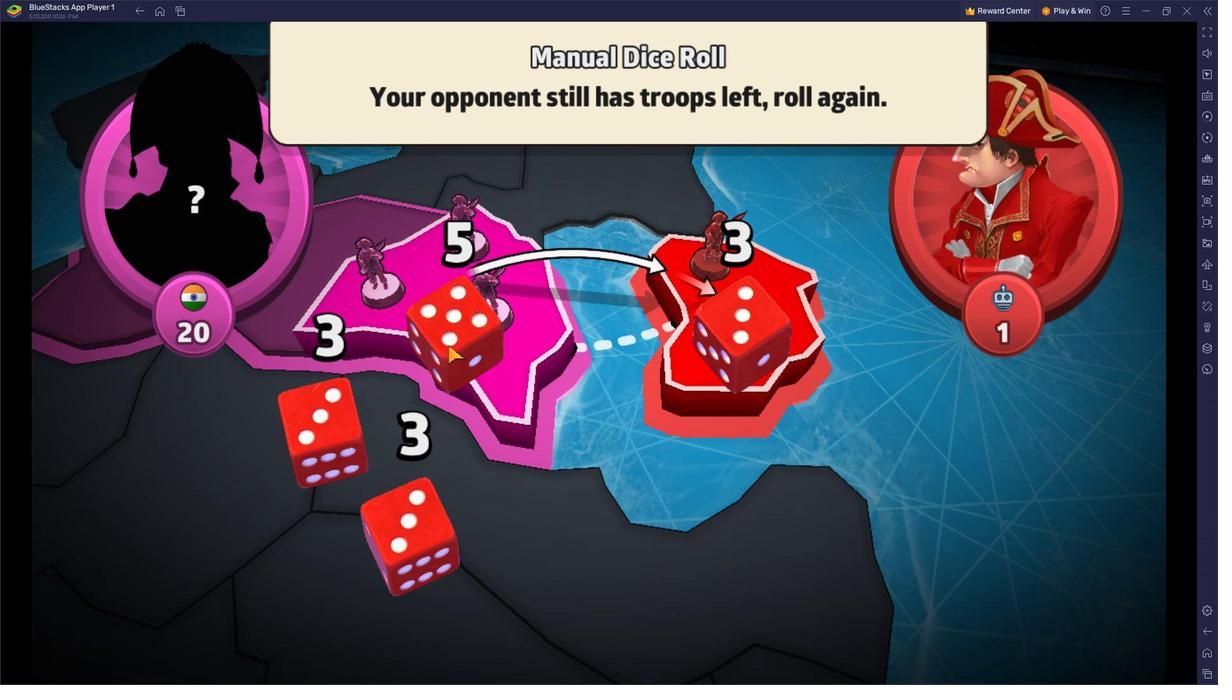 
Action: Mouse pressed left at (588, 439)
Screenshot: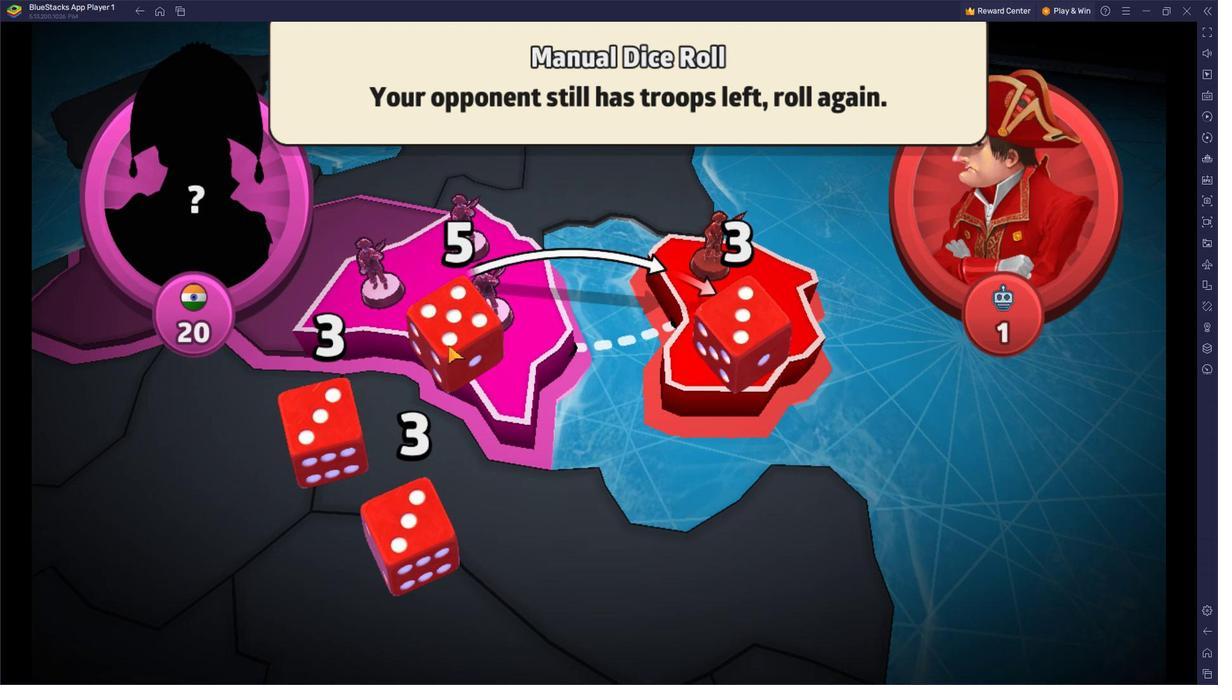 
Action: Mouse moved to (794, 458)
Screenshot: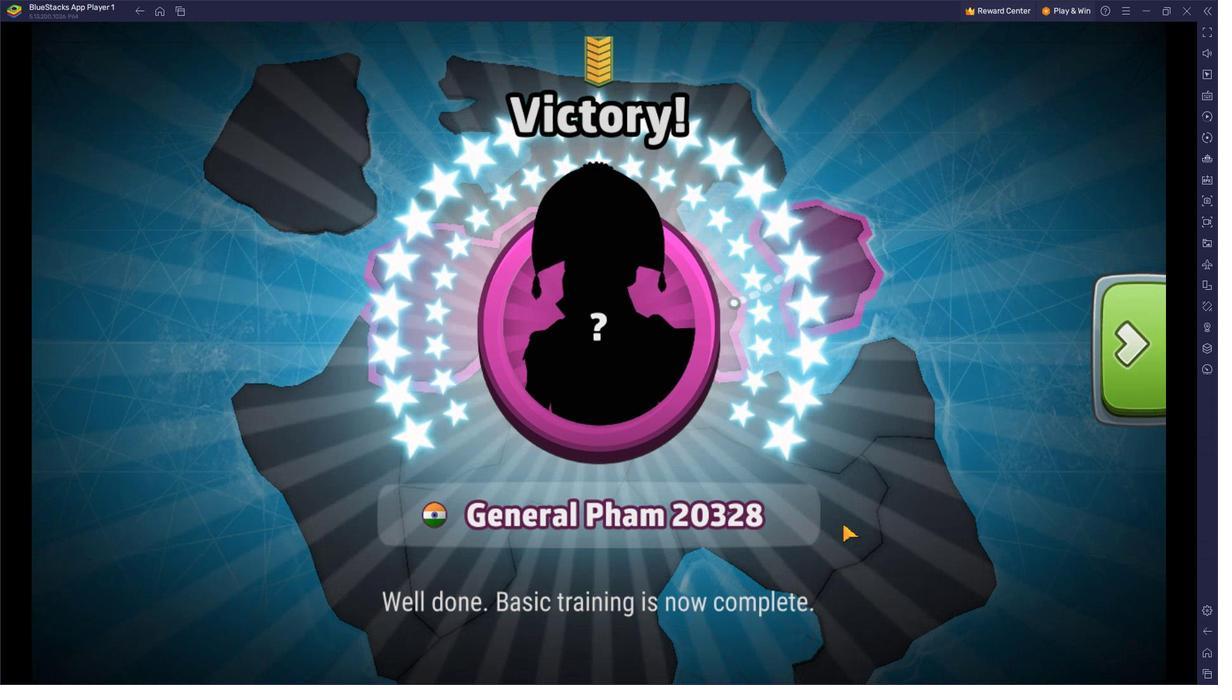 
